 Task: Open Card Project Status Report in Board Sales Prospecting Tools to Workspace Corporate Social Responsibility and add a team member Softage.4@softage.net, a label Green, a checklist Investment Analysis, an attachment from your computer, a color Green and finally, add a card description 'Research and develop new product differentiation strategy' and a comment 'This task requires us to be resilient and persistent, even in the face of setbacks and obstacles.'. Add a start date 'Jan 04, 1900' with a due date 'Jan 11, 1900'
Action: Mouse moved to (97, 381)
Screenshot: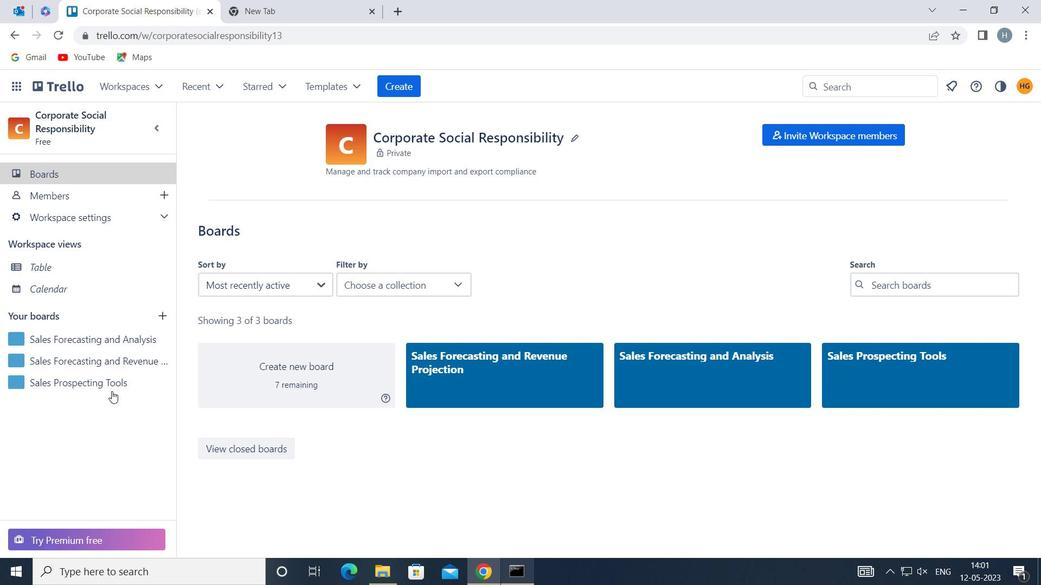 
Action: Mouse pressed left at (97, 381)
Screenshot: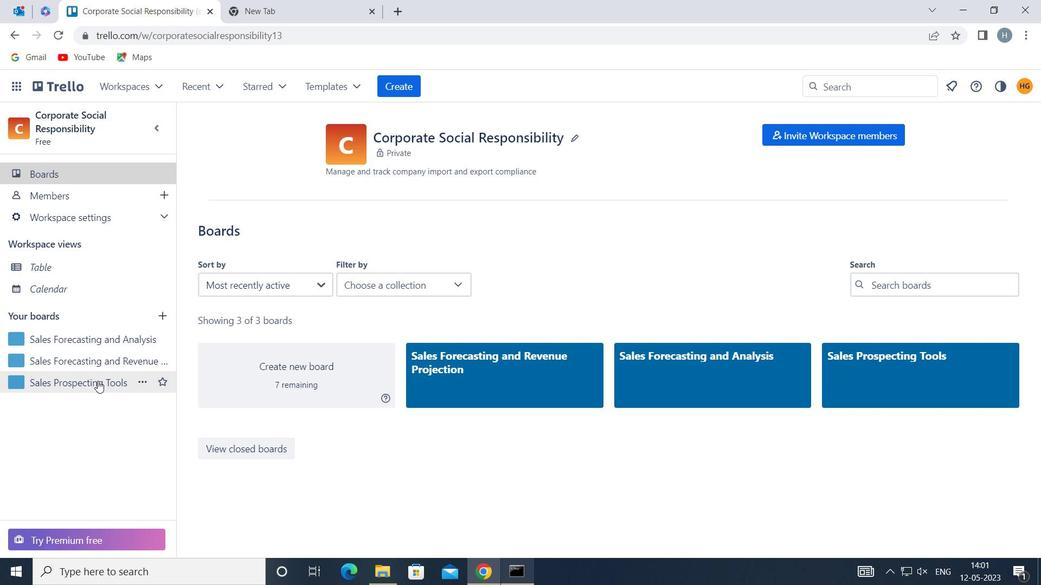 
Action: Mouse moved to (485, 194)
Screenshot: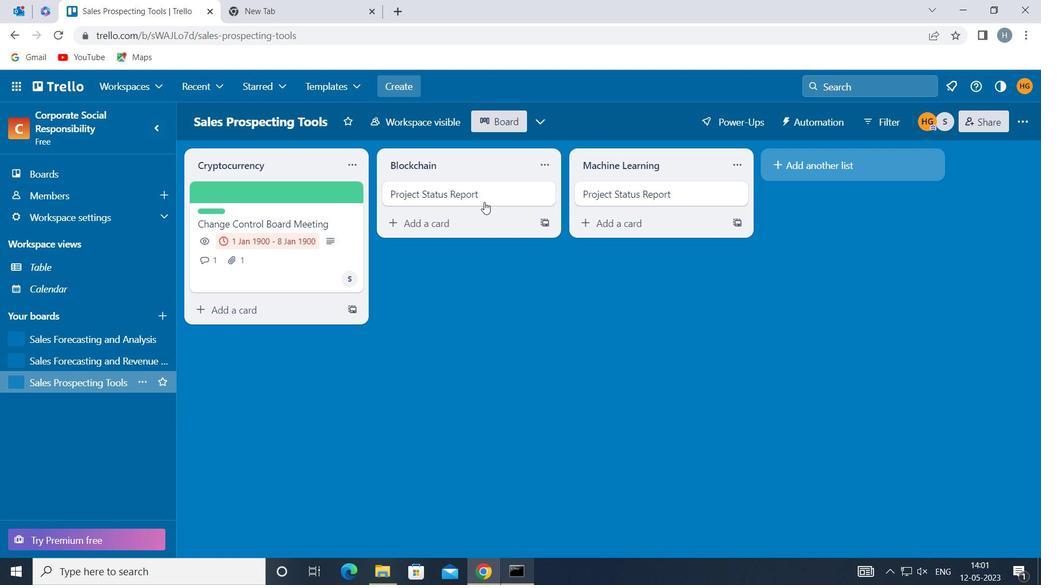 
Action: Mouse pressed left at (485, 194)
Screenshot: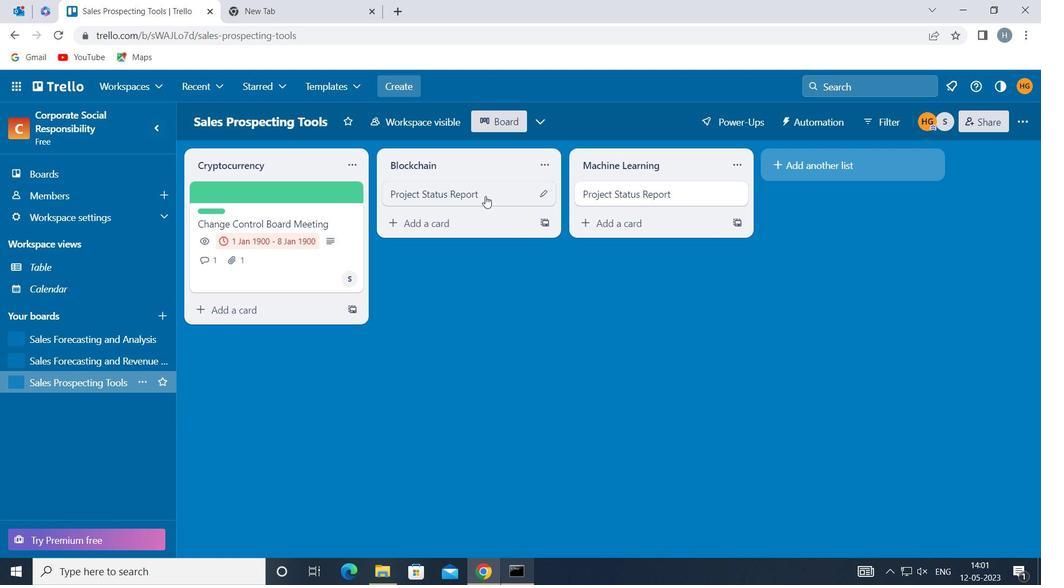 
Action: Mouse moved to (684, 236)
Screenshot: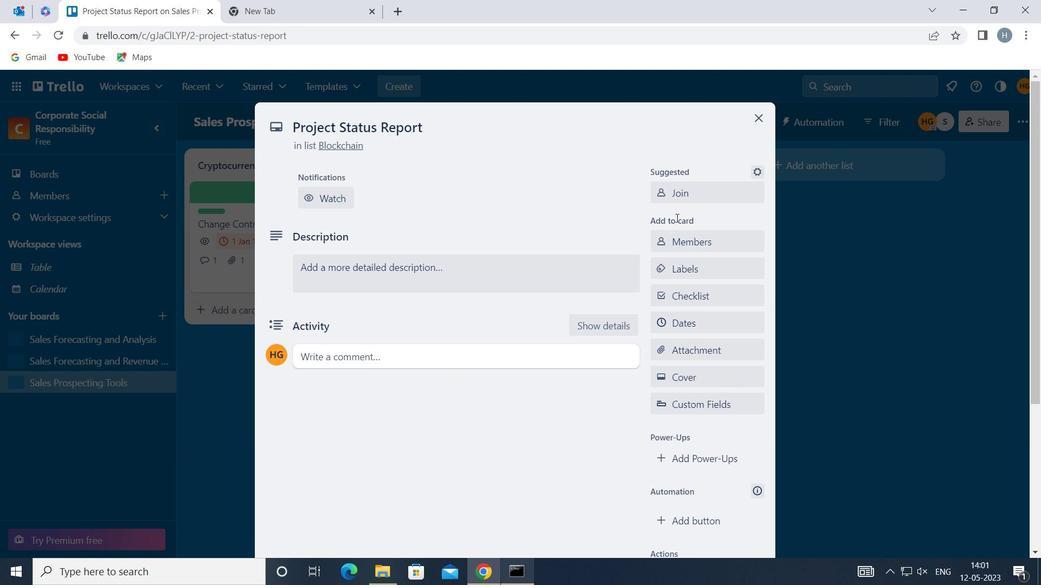 
Action: Mouse pressed left at (684, 236)
Screenshot: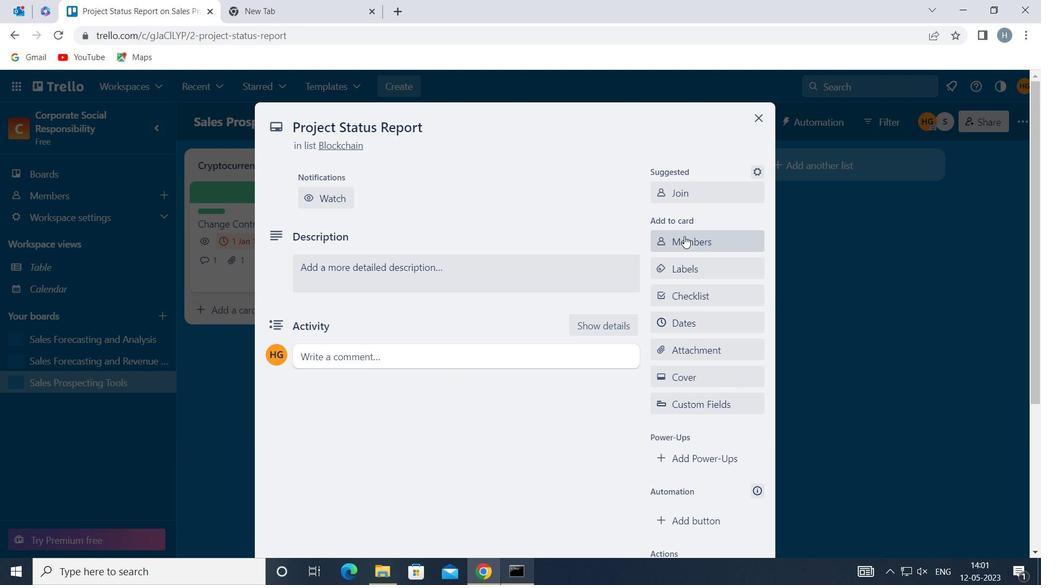 
Action: Mouse moved to (684, 236)
Screenshot: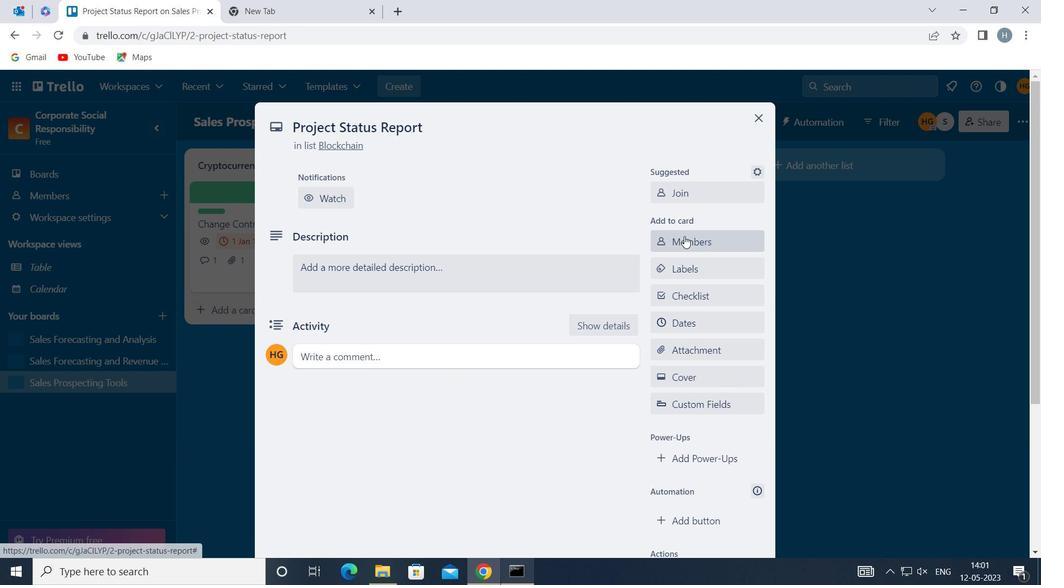 
Action: Key pressed softage
Screenshot: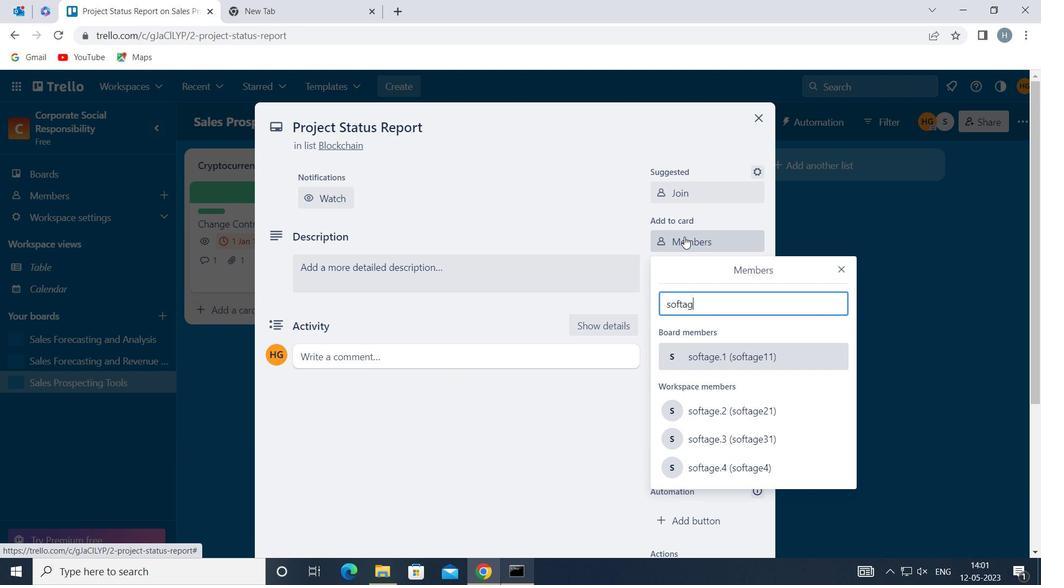 
Action: Mouse moved to (747, 463)
Screenshot: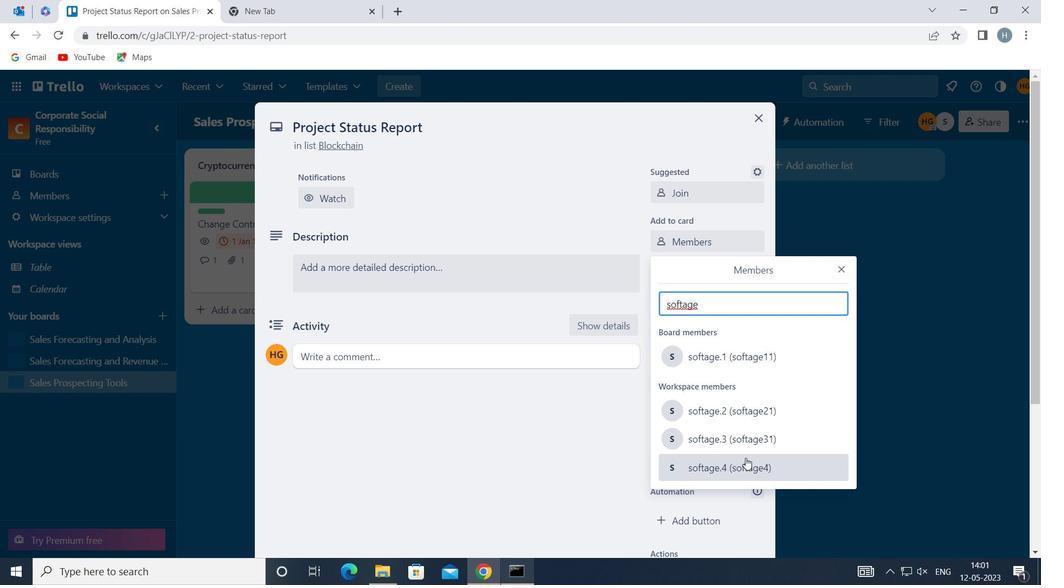 
Action: Mouse pressed left at (747, 463)
Screenshot: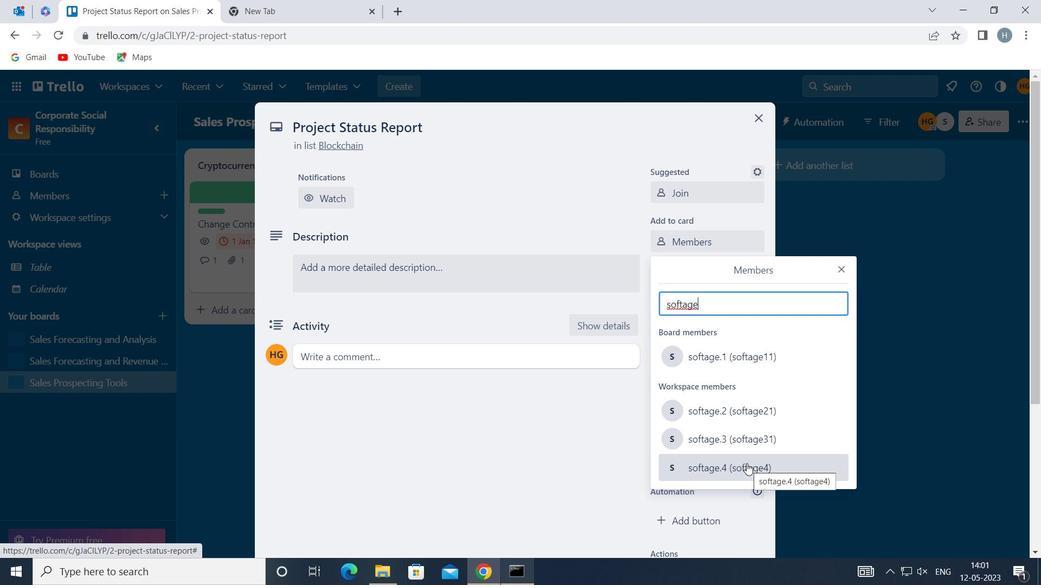 
Action: Mouse moved to (840, 265)
Screenshot: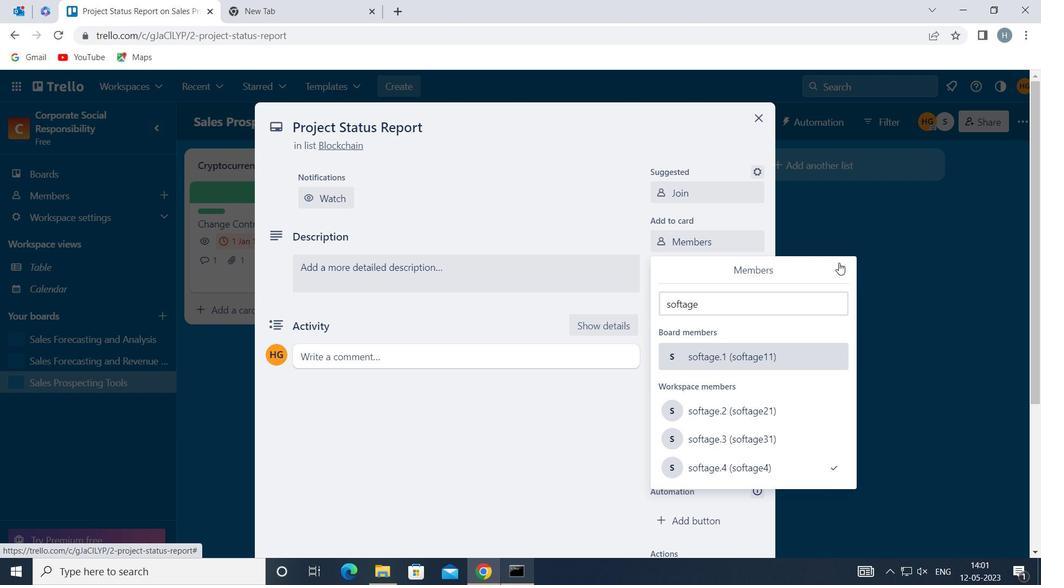 
Action: Mouse pressed left at (840, 265)
Screenshot: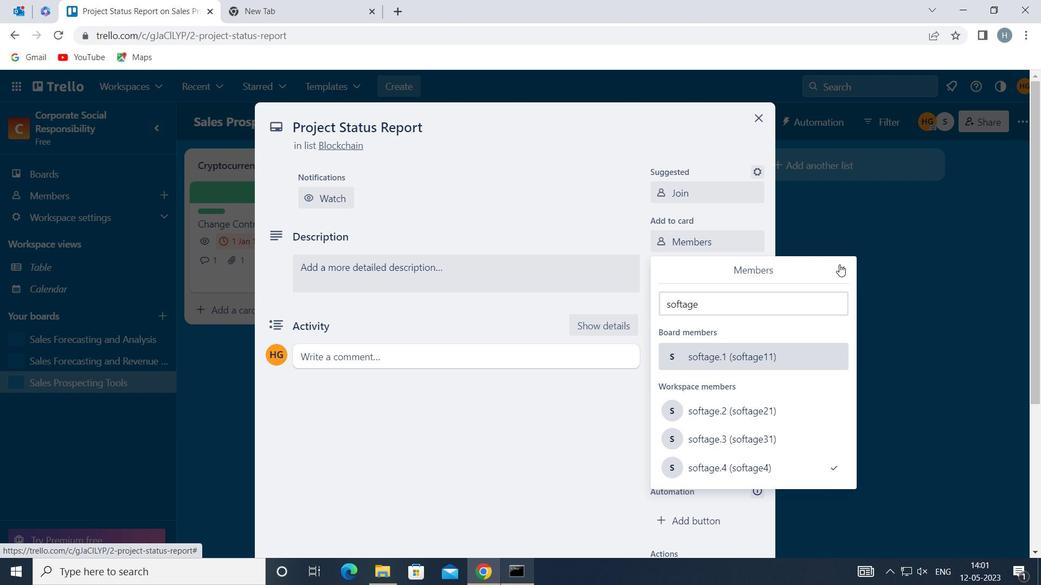 
Action: Mouse moved to (738, 266)
Screenshot: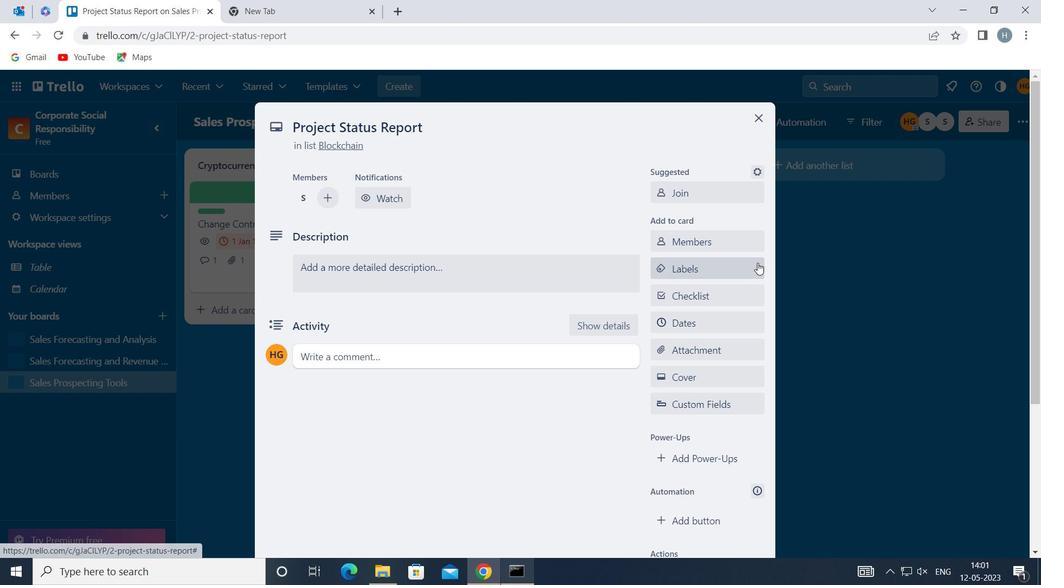 
Action: Mouse pressed left at (738, 266)
Screenshot: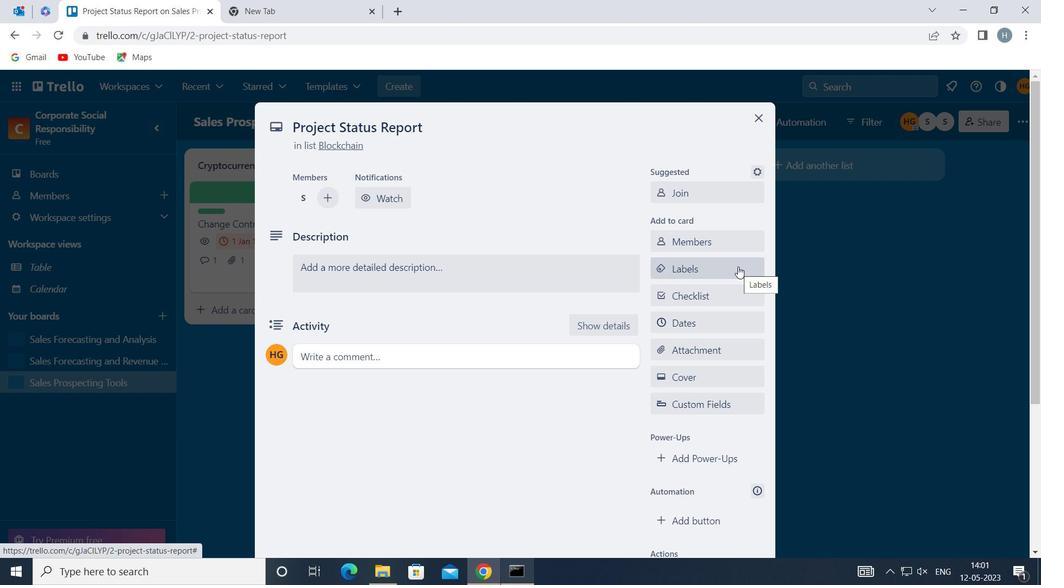 
Action: Mouse moved to (752, 205)
Screenshot: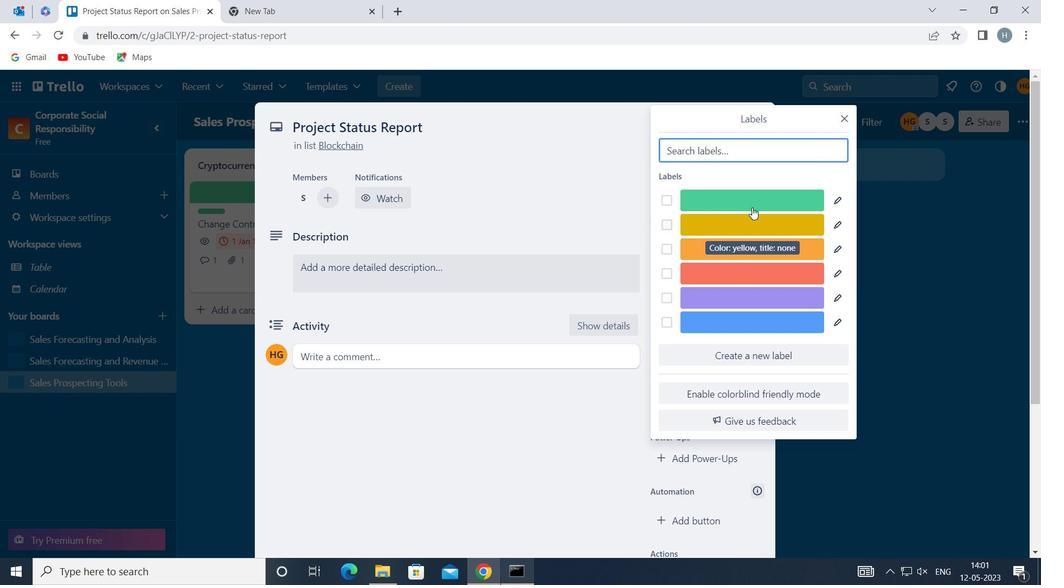 
Action: Mouse pressed left at (752, 205)
Screenshot: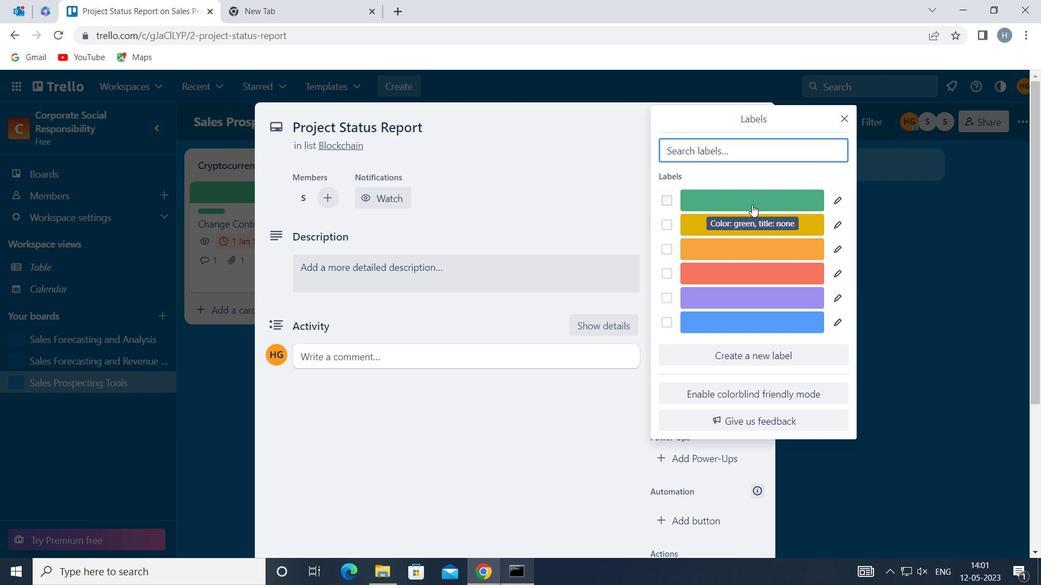 
Action: Mouse moved to (843, 117)
Screenshot: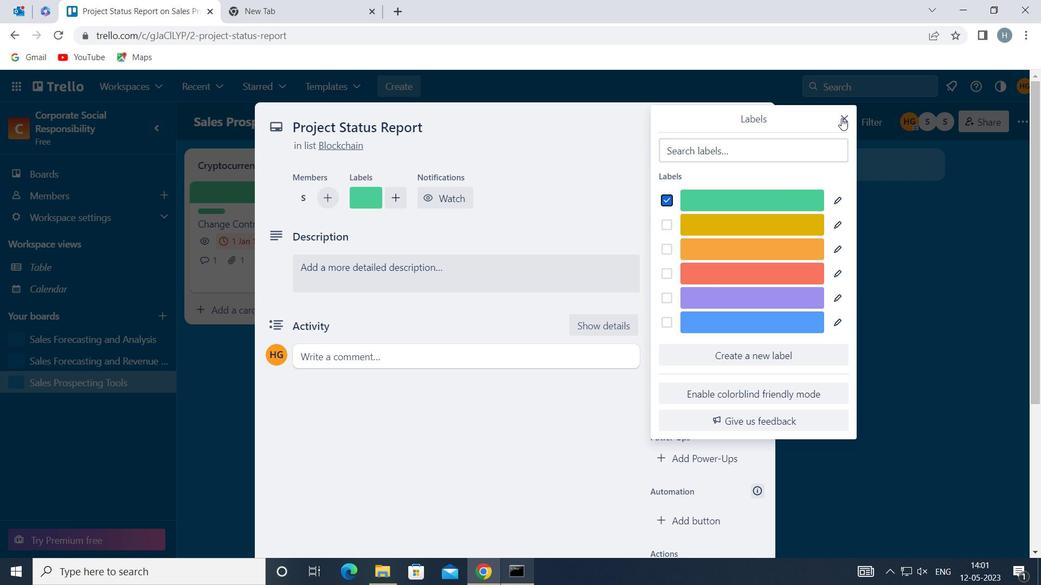 
Action: Mouse pressed left at (843, 117)
Screenshot: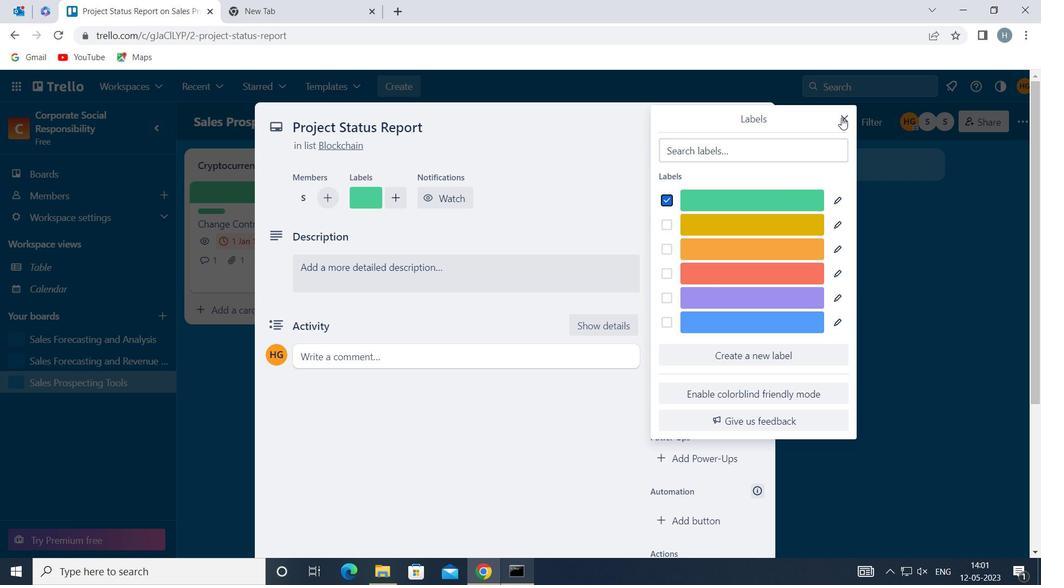 
Action: Mouse moved to (716, 291)
Screenshot: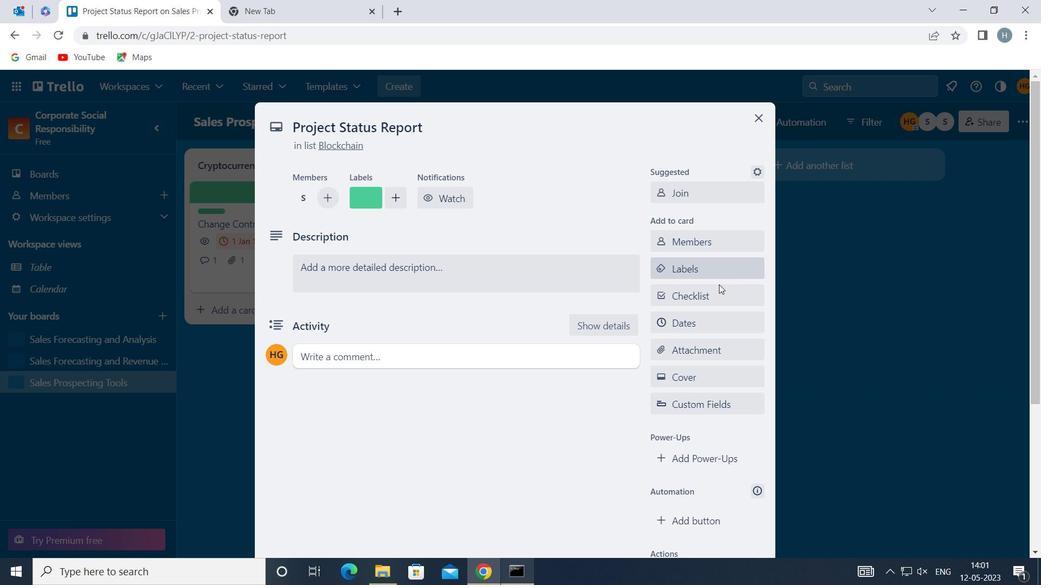
Action: Mouse pressed left at (716, 291)
Screenshot: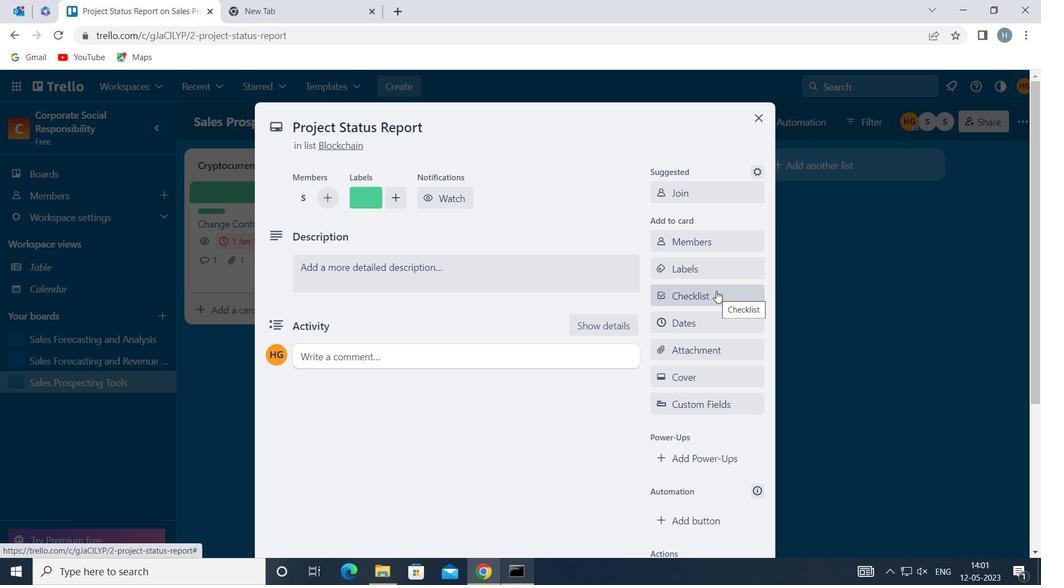 
Action: Key pressed <Key.shift>INVESTMENT<Key.space><Key.shift>ANALYSIS
Screenshot: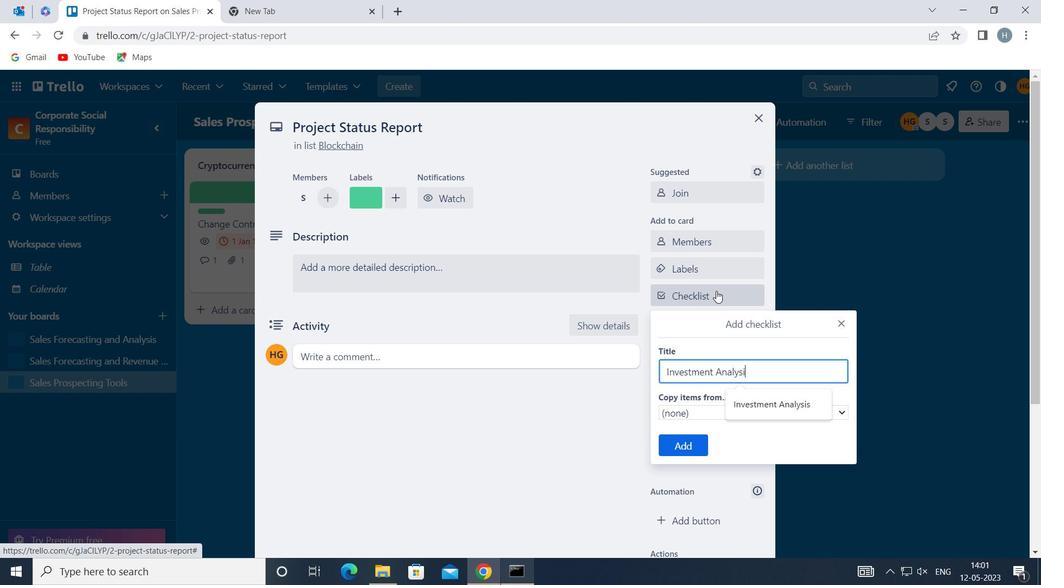 
Action: Mouse moved to (674, 444)
Screenshot: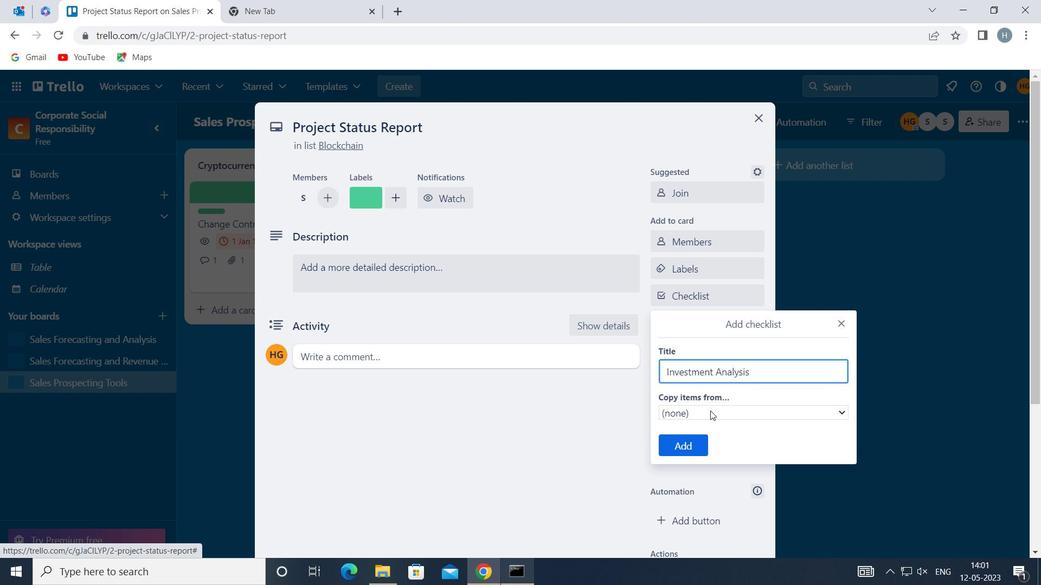 
Action: Mouse pressed left at (674, 444)
Screenshot: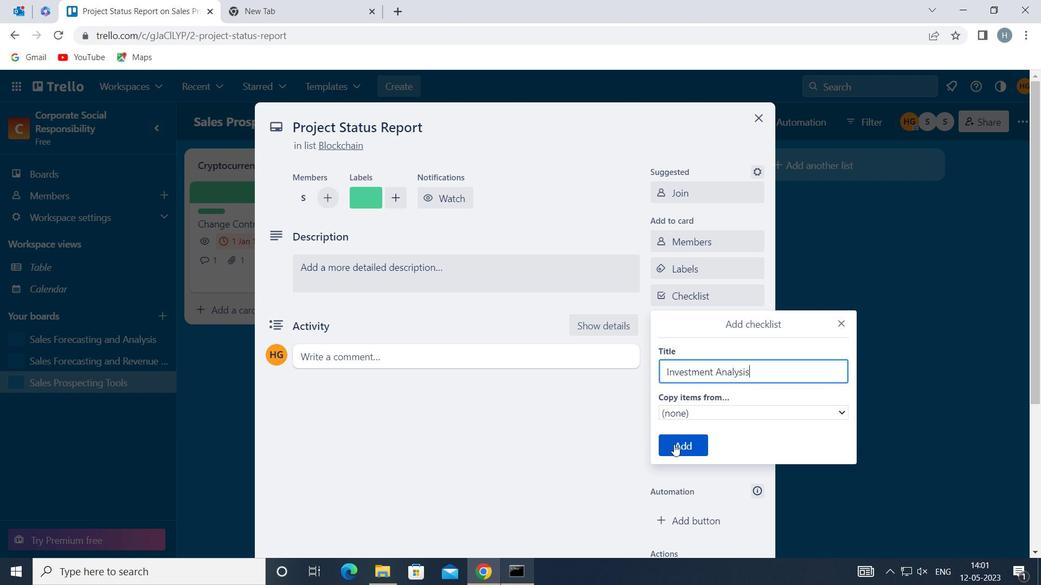 
Action: Mouse moved to (706, 347)
Screenshot: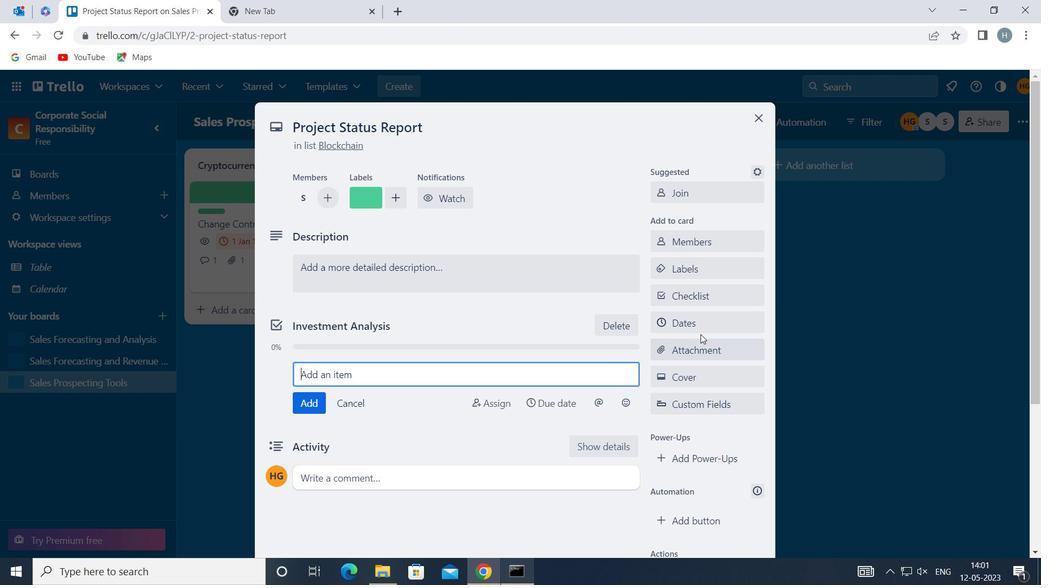 
Action: Mouse pressed left at (706, 347)
Screenshot: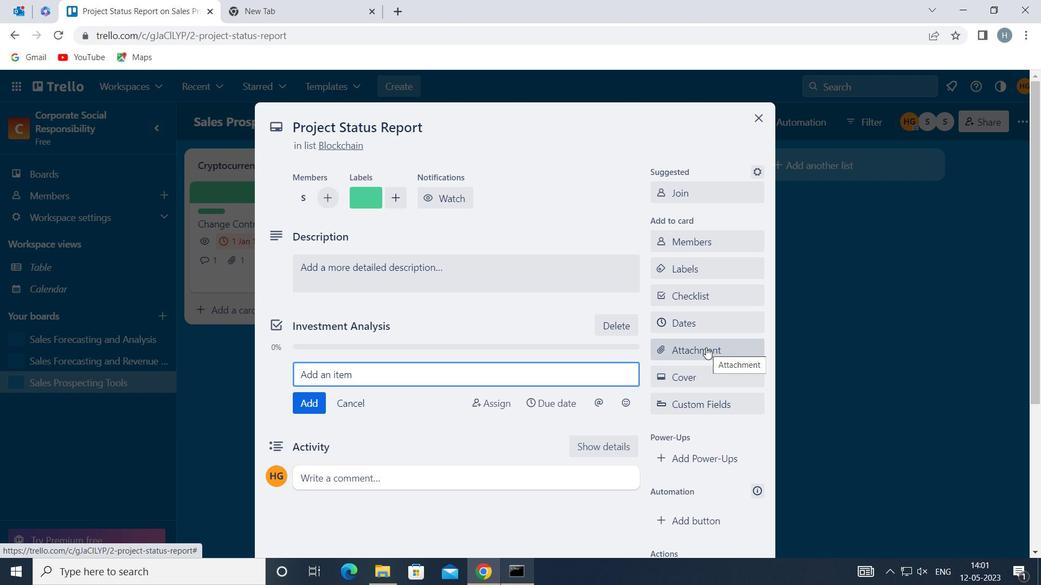 
Action: Mouse moved to (724, 149)
Screenshot: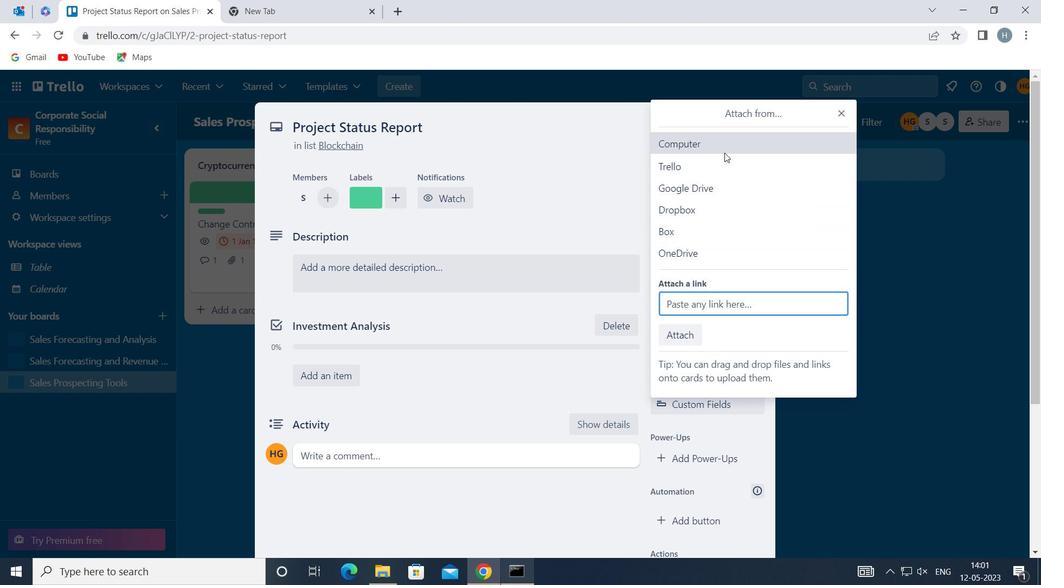 
Action: Mouse pressed left at (724, 149)
Screenshot: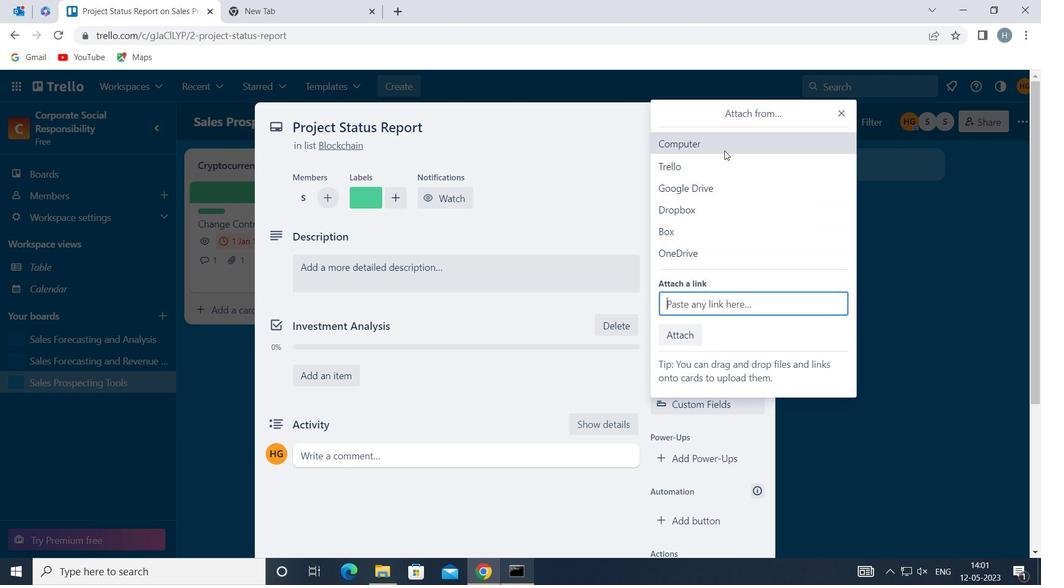 
Action: Mouse moved to (419, 117)
Screenshot: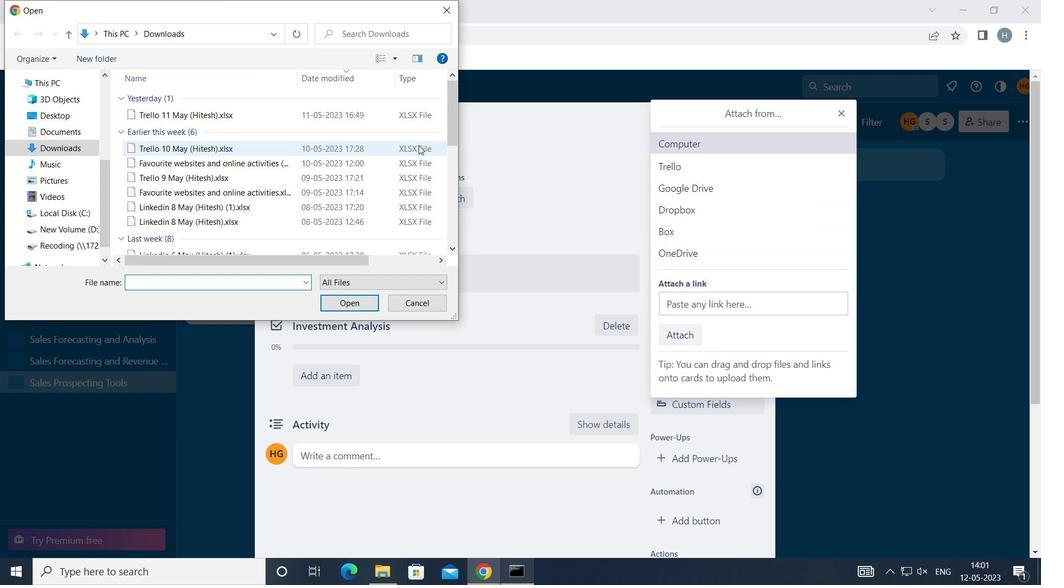 
Action: Mouse pressed left at (419, 117)
Screenshot: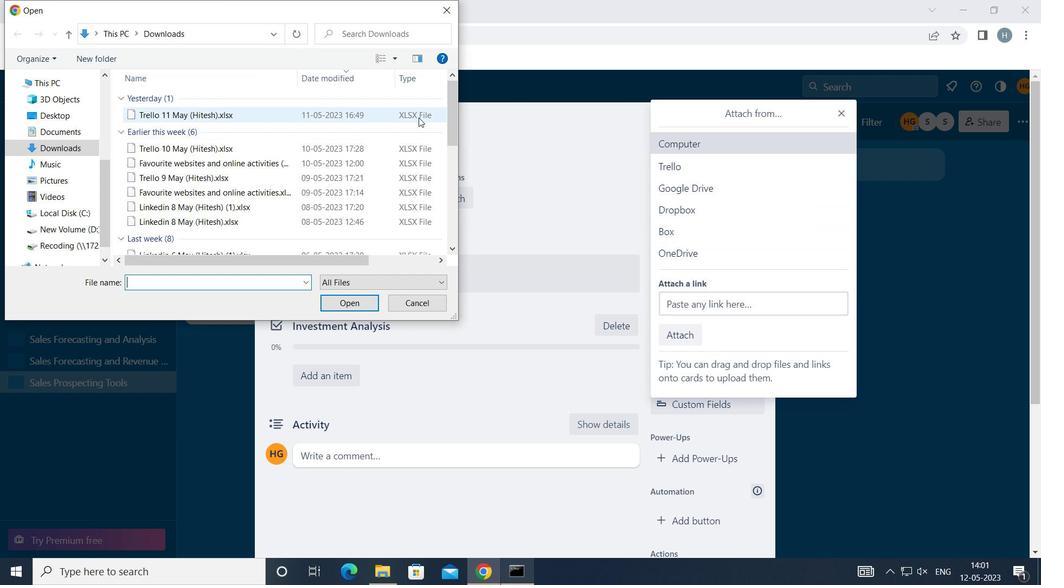 
Action: Mouse moved to (361, 302)
Screenshot: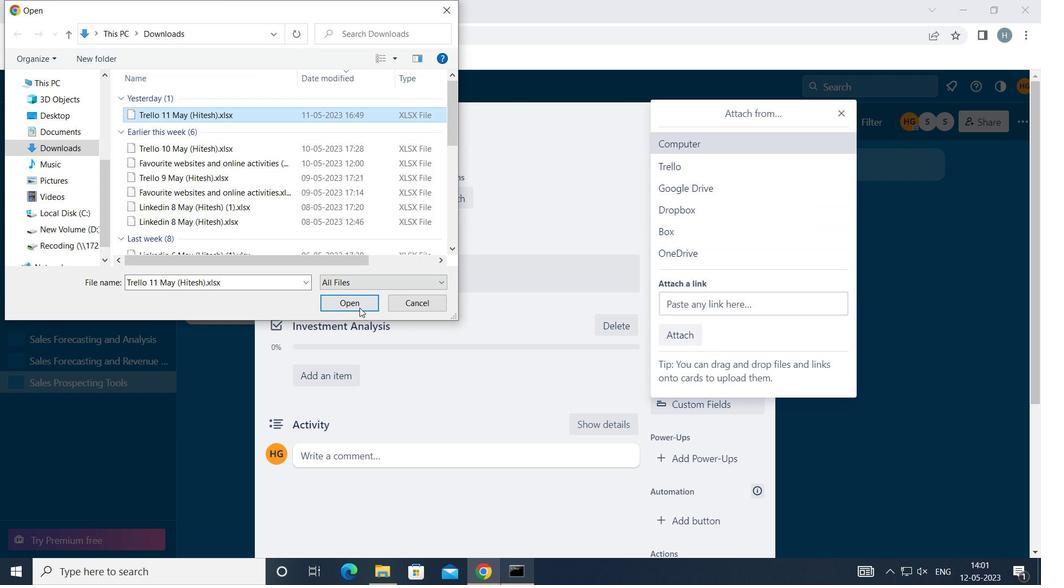 
Action: Mouse pressed left at (361, 302)
Screenshot: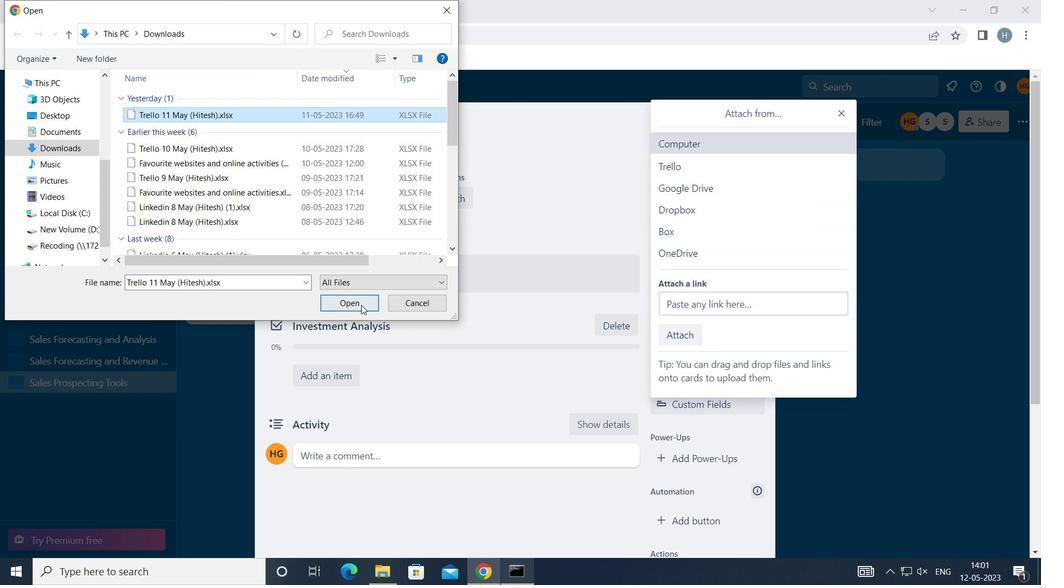 
Action: Mouse moved to (704, 375)
Screenshot: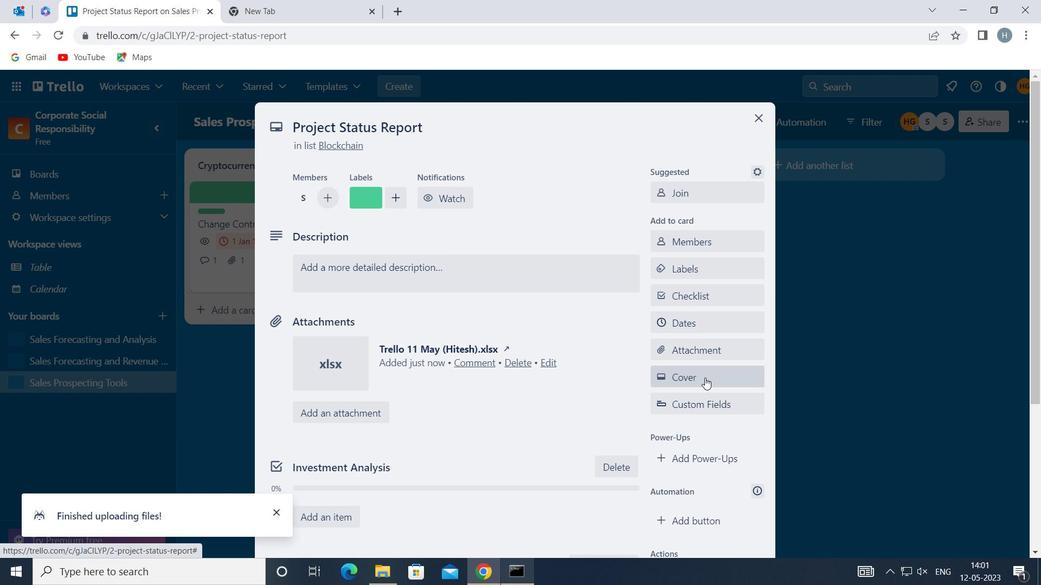 
Action: Mouse pressed left at (704, 375)
Screenshot: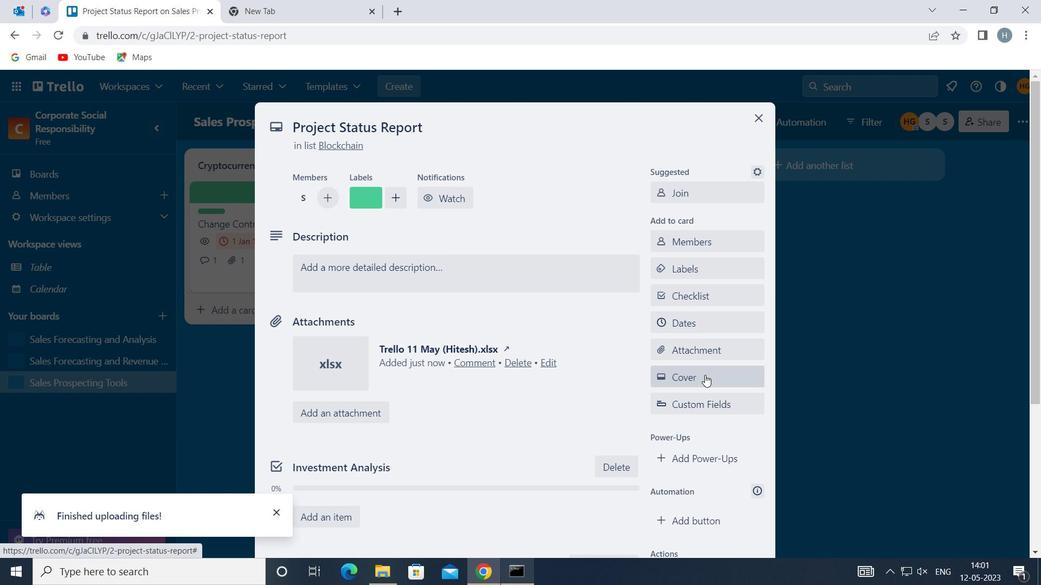 
Action: Mouse moved to (681, 289)
Screenshot: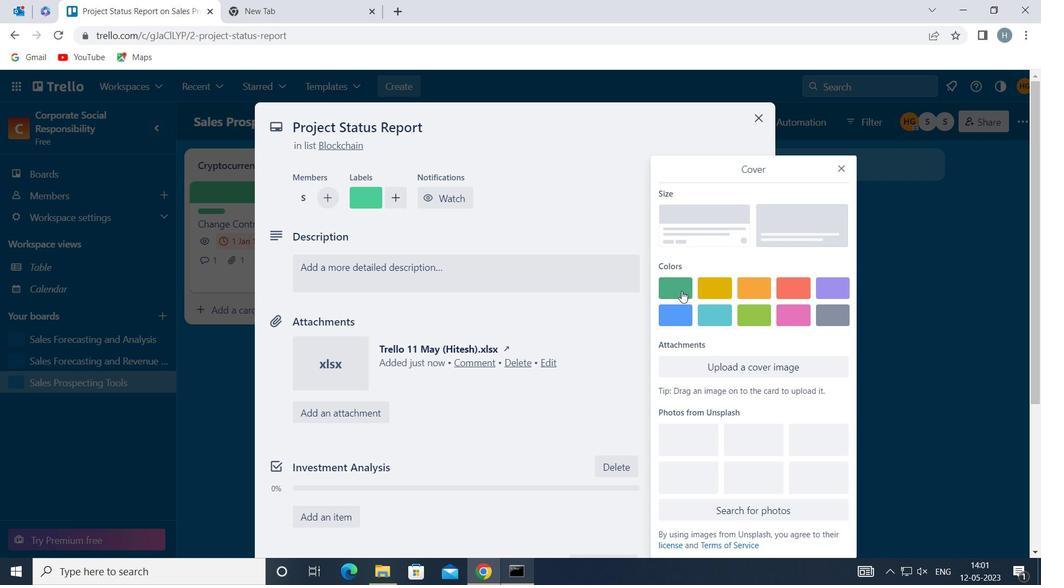 
Action: Mouse pressed left at (681, 289)
Screenshot: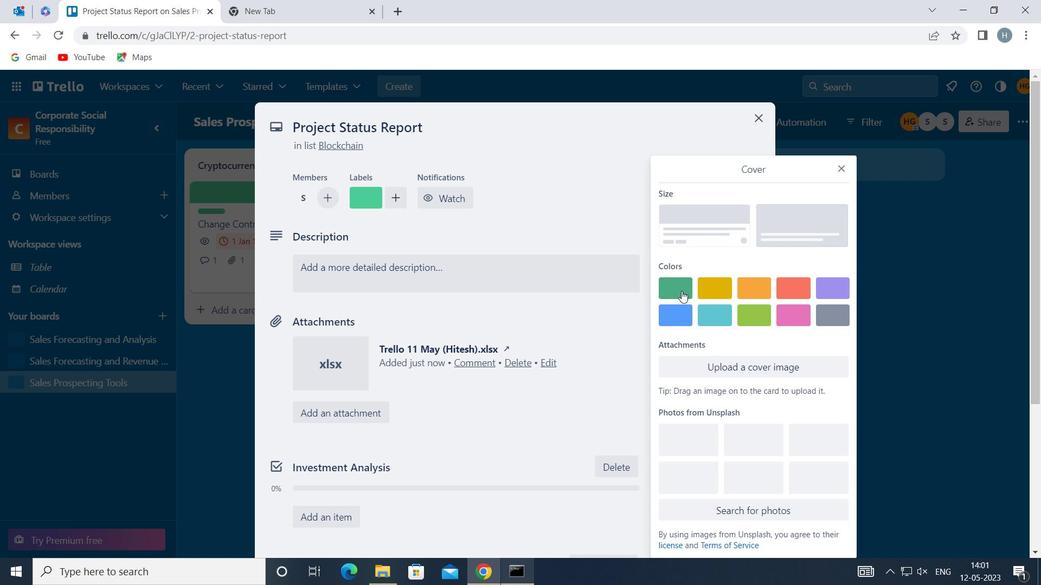 
Action: Mouse moved to (845, 143)
Screenshot: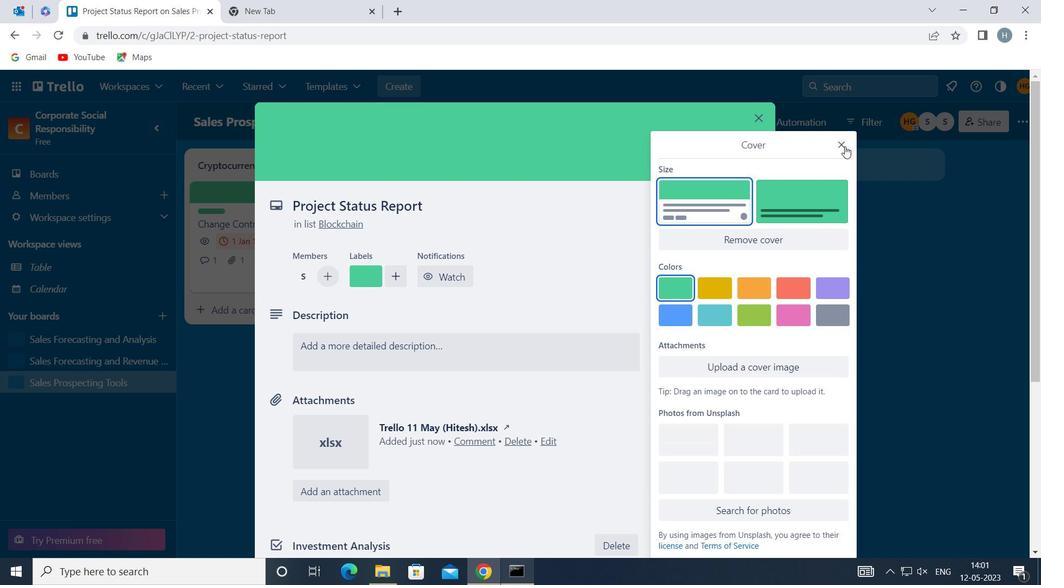 
Action: Mouse pressed left at (845, 143)
Screenshot: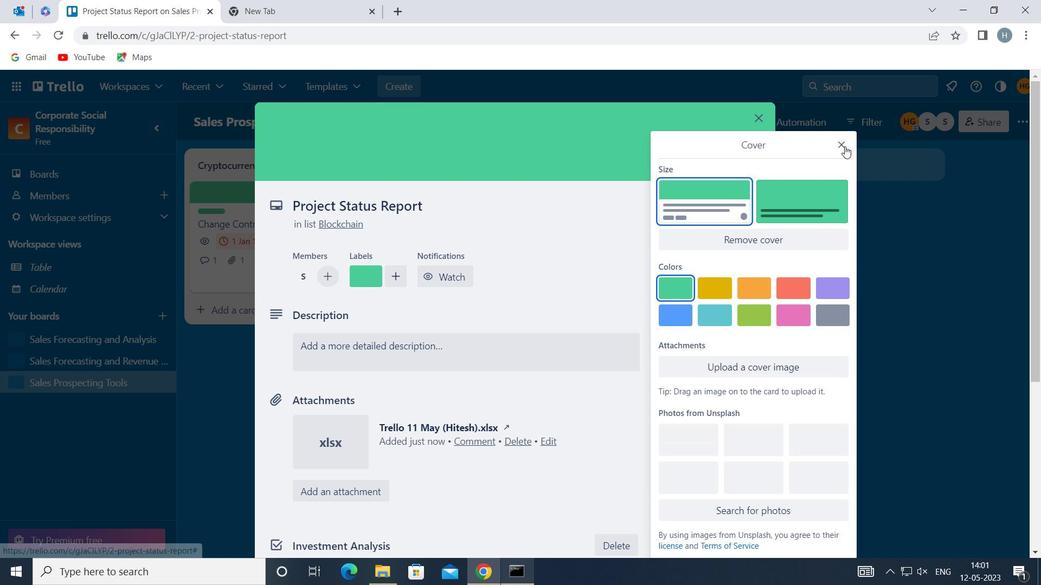 
Action: Mouse moved to (537, 346)
Screenshot: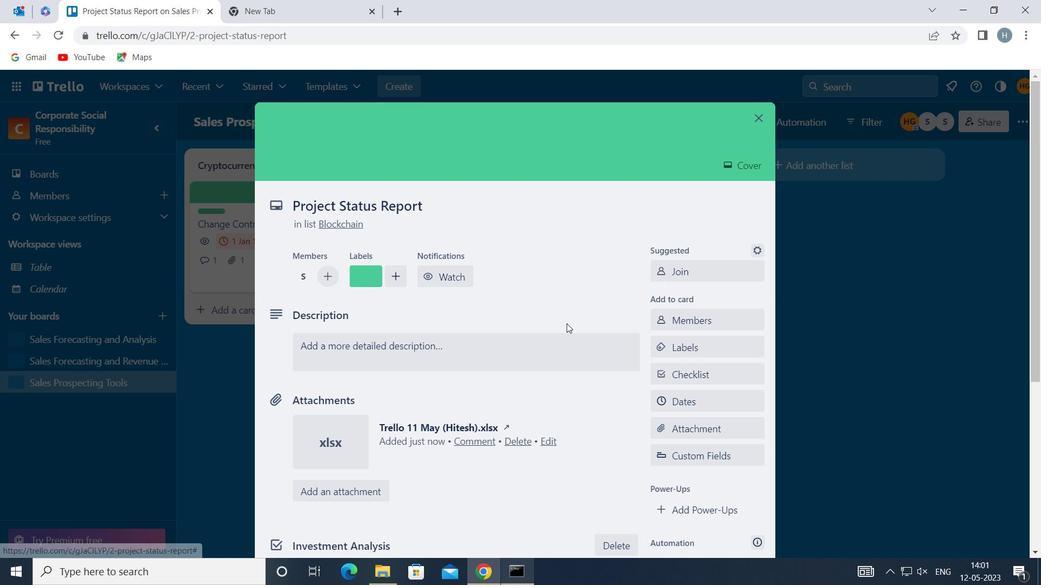 
Action: Mouse pressed left at (537, 346)
Screenshot: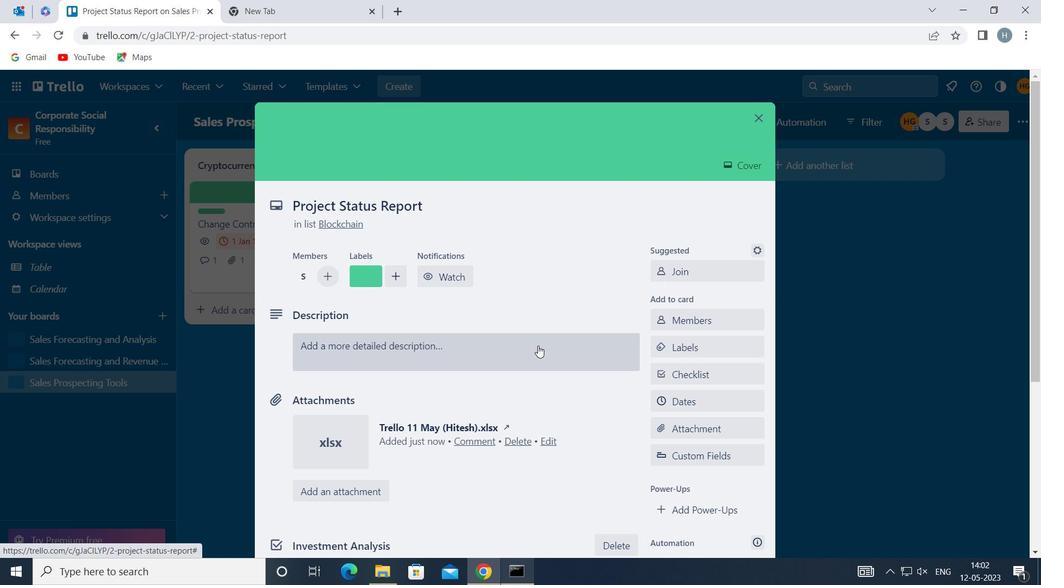 
Action: Mouse moved to (535, 347)
Screenshot: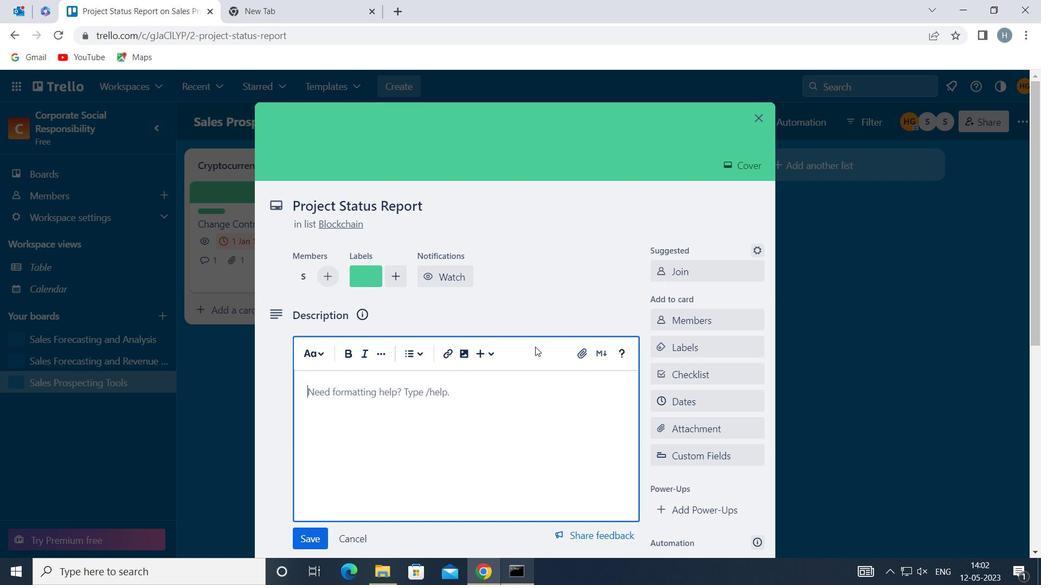 
Action: Key pressed <Key.shift>RESEARCH<Key.space>AND<Key.space>DEVELOP<Key.space>NEW<Key.space>PRODUCT<Key.space>DIFFERENTIATION<Key.space>STRATEGY
Screenshot: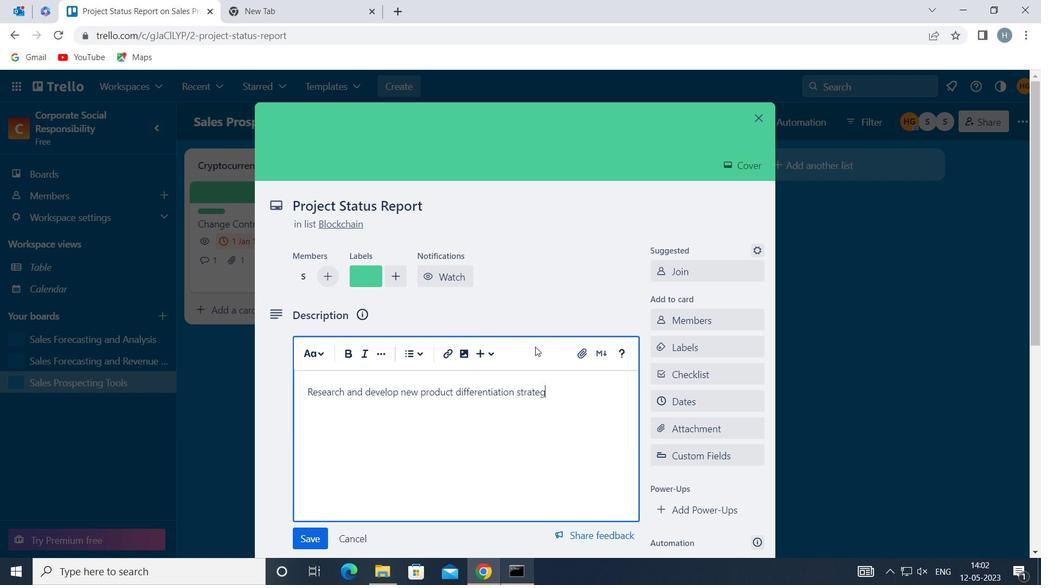 
Action: Mouse moved to (311, 535)
Screenshot: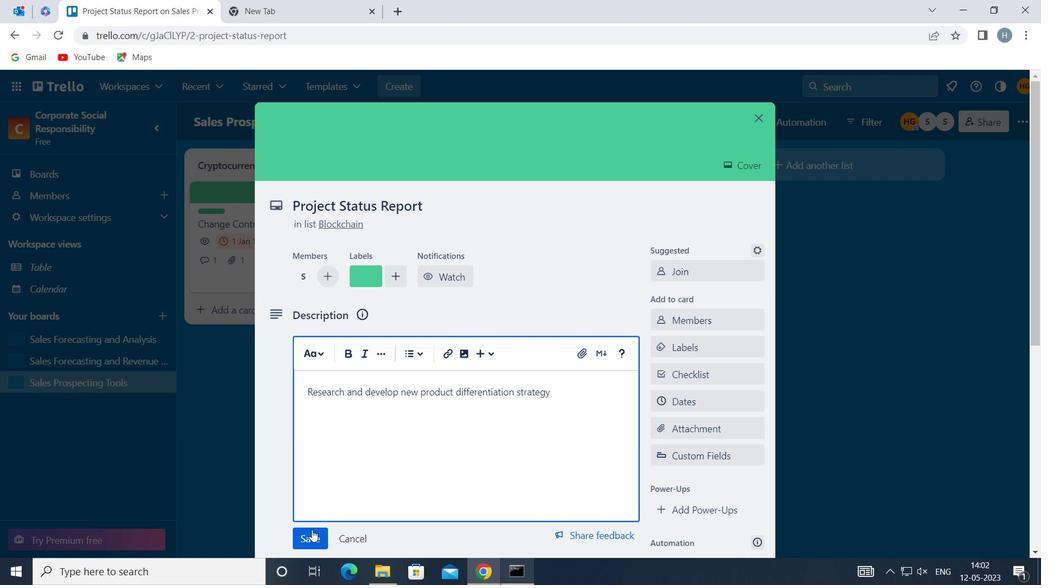 
Action: Mouse pressed left at (311, 535)
Screenshot: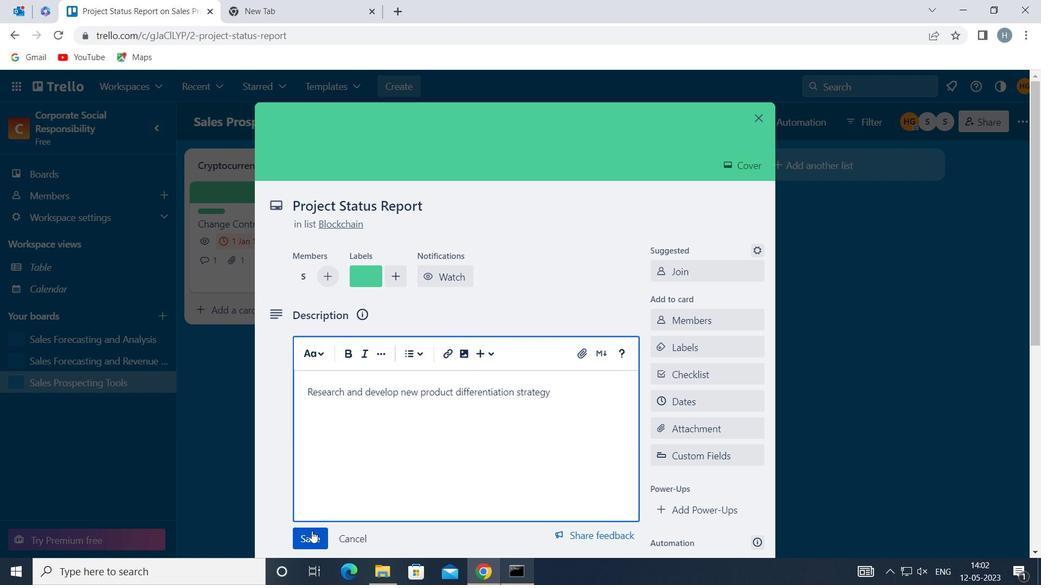 
Action: Mouse moved to (366, 424)
Screenshot: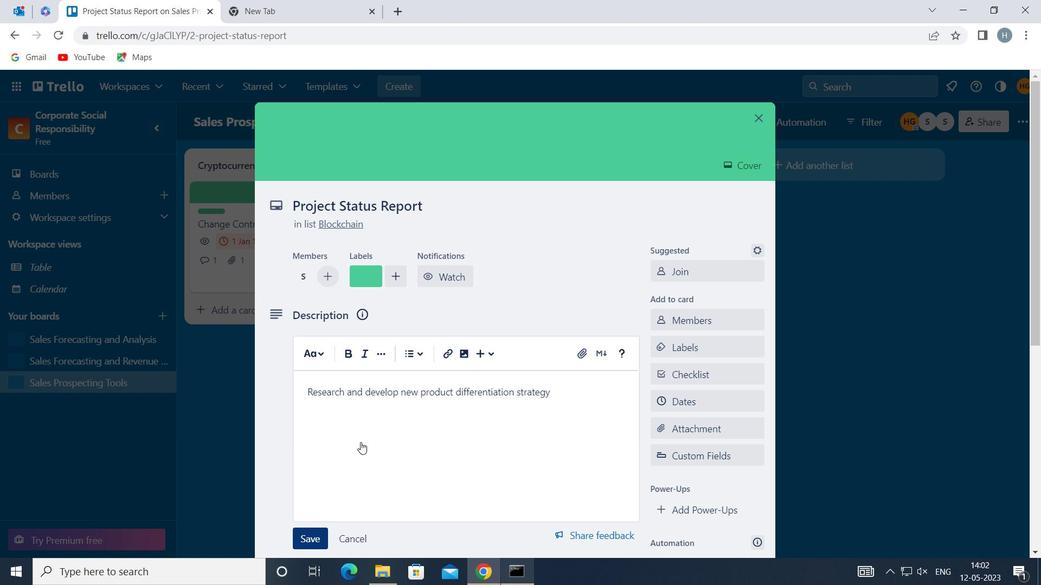 
Action: Mouse scrolled (366, 424) with delta (0, 0)
Screenshot: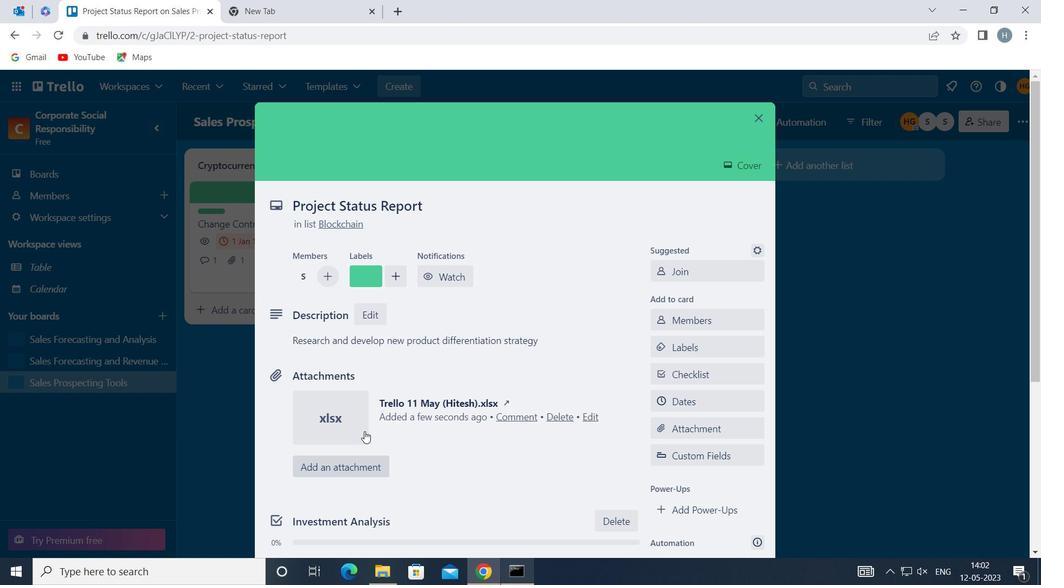 
Action: Mouse scrolled (366, 424) with delta (0, 0)
Screenshot: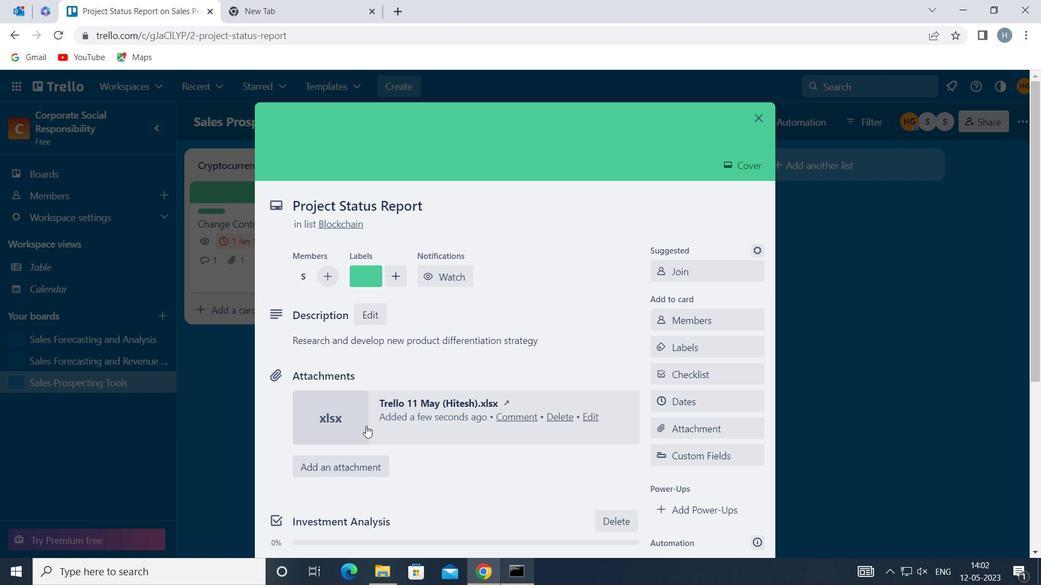 
Action: Mouse moved to (370, 419)
Screenshot: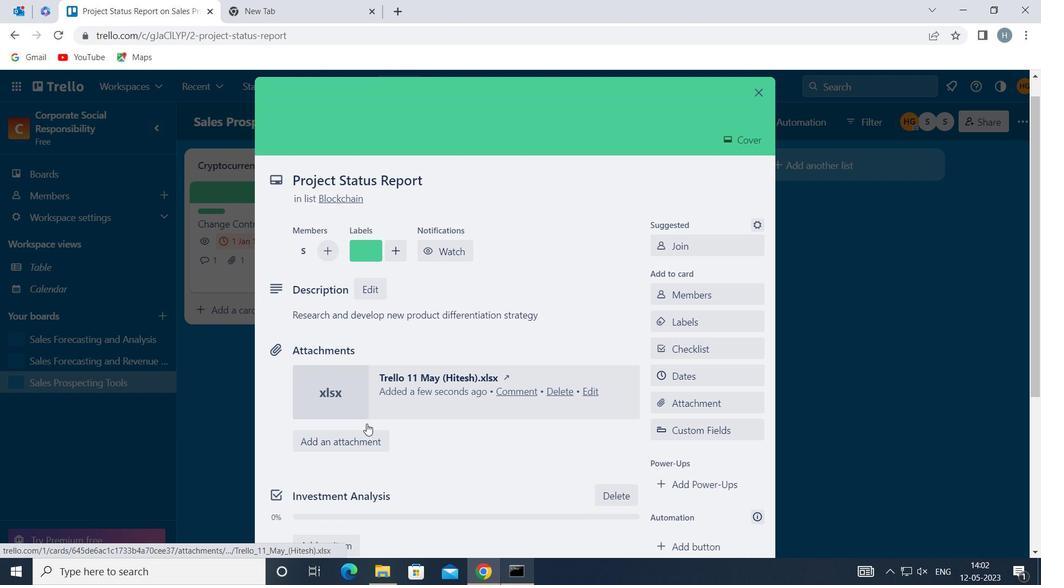 
Action: Mouse scrolled (370, 418) with delta (0, 0)
Screenshot: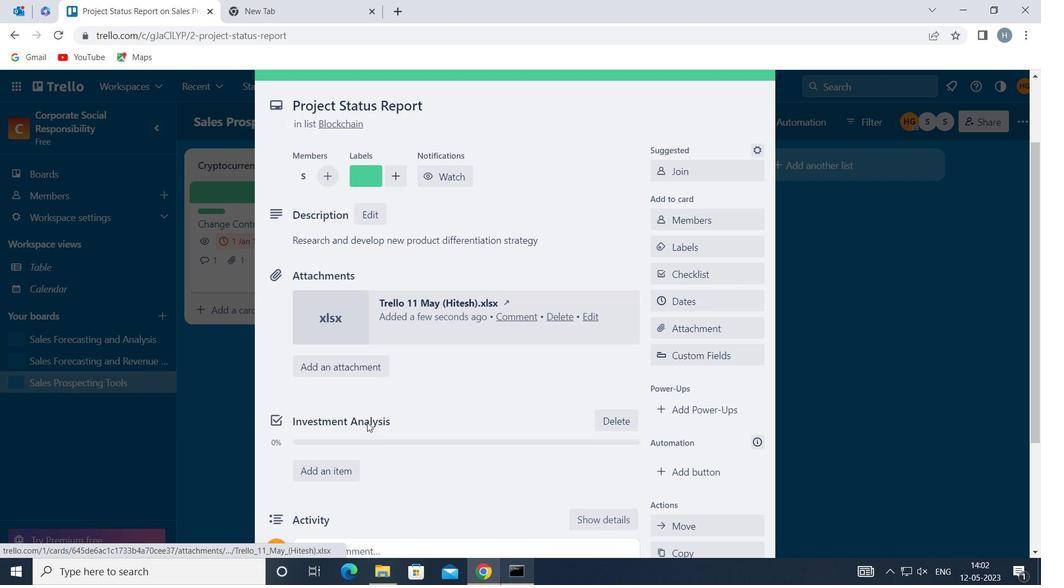 
Action: Mouse scrolled (370, 418) with delta (0, 0)
Screenshot: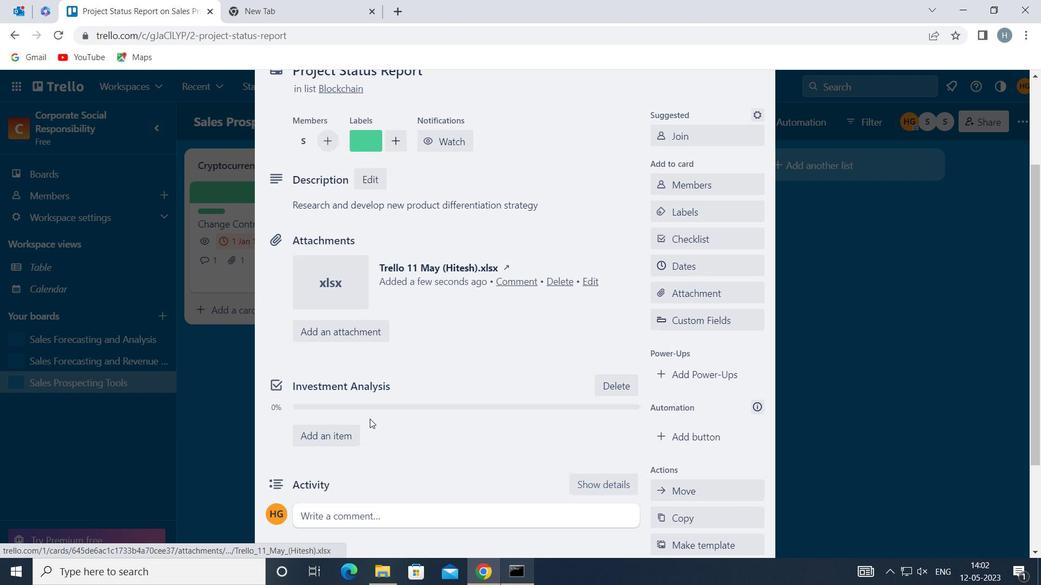 
Action: Mouse moved to (437, 385)
Screenshot: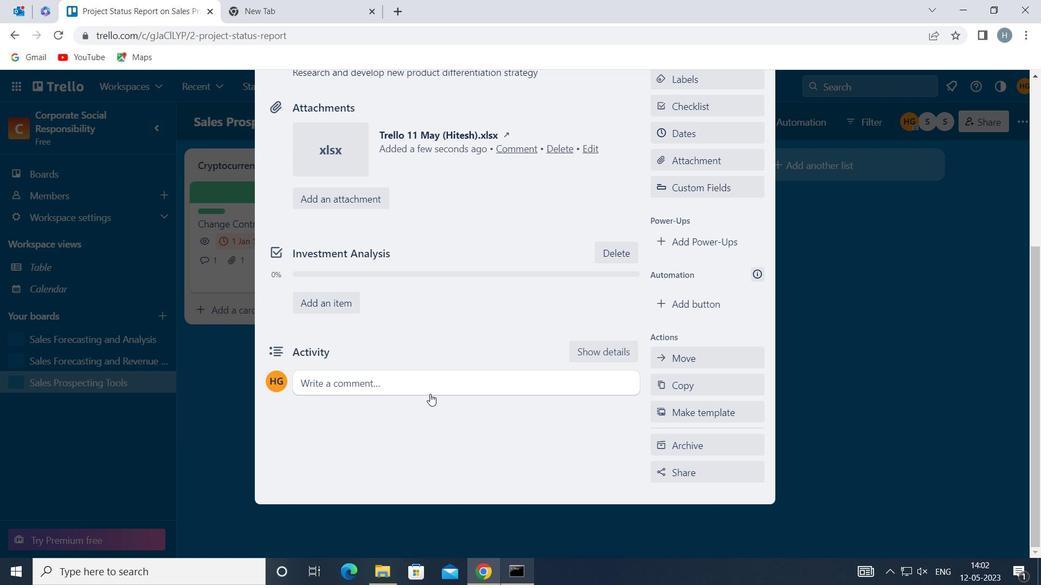 
Action: Mouse pressed left at (437, 385)
Screenshot: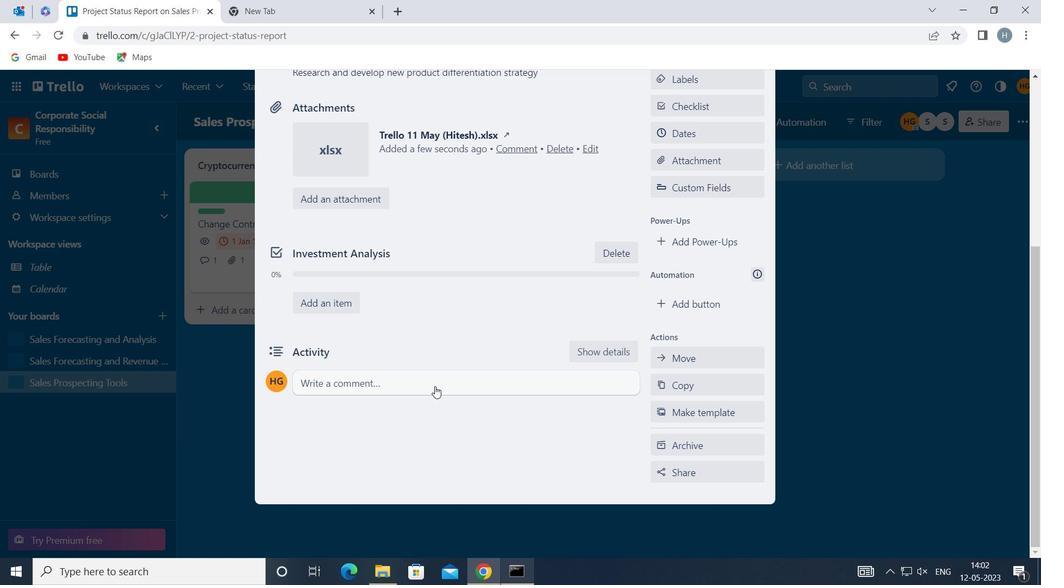 
Action: Mouse moved to (409, 430)
Screenshot: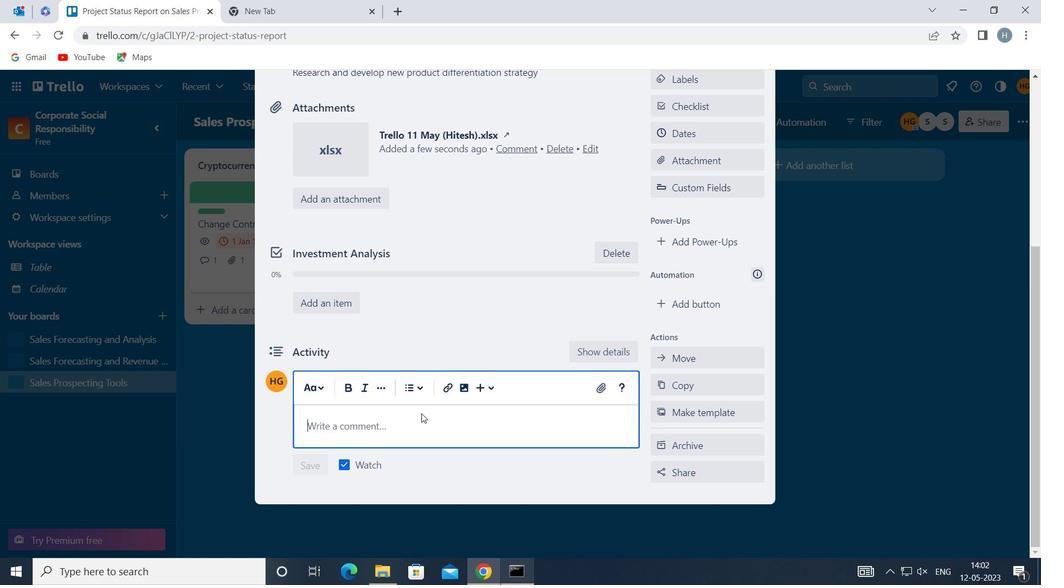 
Action: Mouse pressed left at (409, 430)
Screenshot: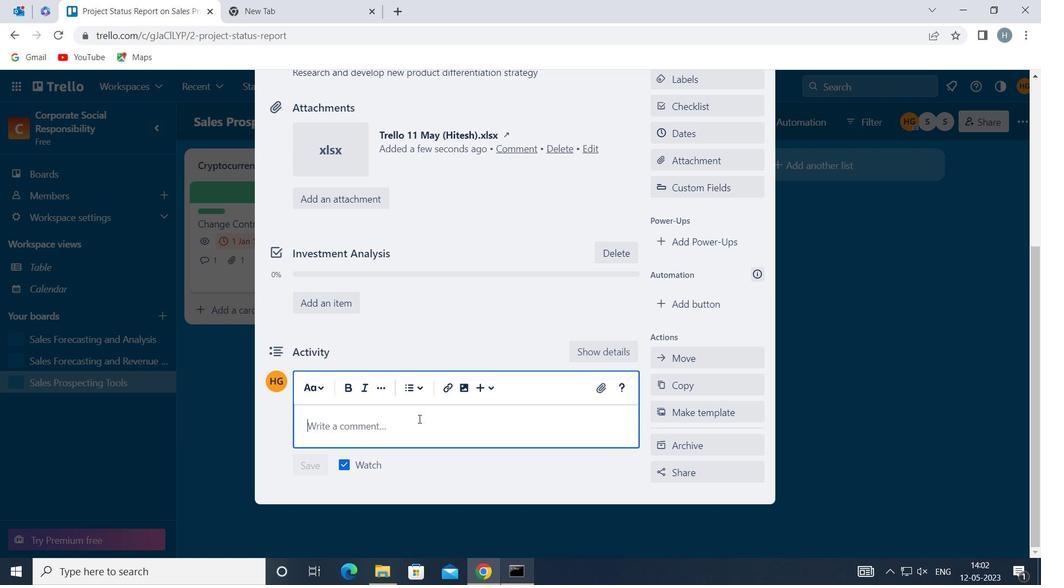 
Action: Mouse moved to (408, 424)
Screenshot: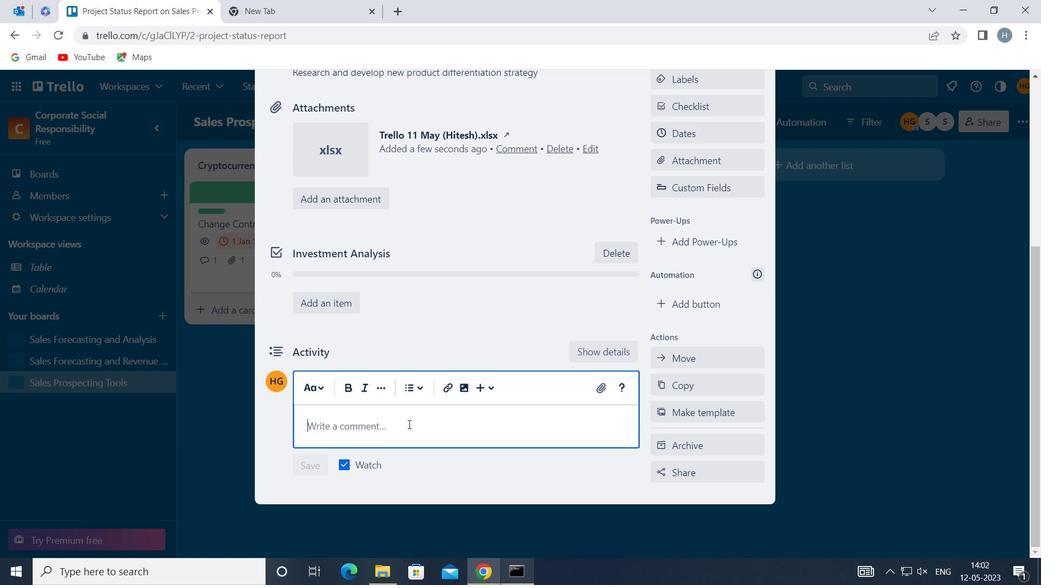 
Action: Key pressed <Key.shift>THIS<Key.space>TASK<Key.space>REQUIRES<Key.space>US<Key.space>TO<Key.space>BE<Key.space>RESILIENT<Key.space>AND<Key.space>PERSISTENT<Key.space>EVEN<Key.space>IN<Key.space>THE<Key.space>FACE<Key.space>OF<Key.space>SETBACKS<Key.space>AND<Key.space>OBSTACLES
Screenshot: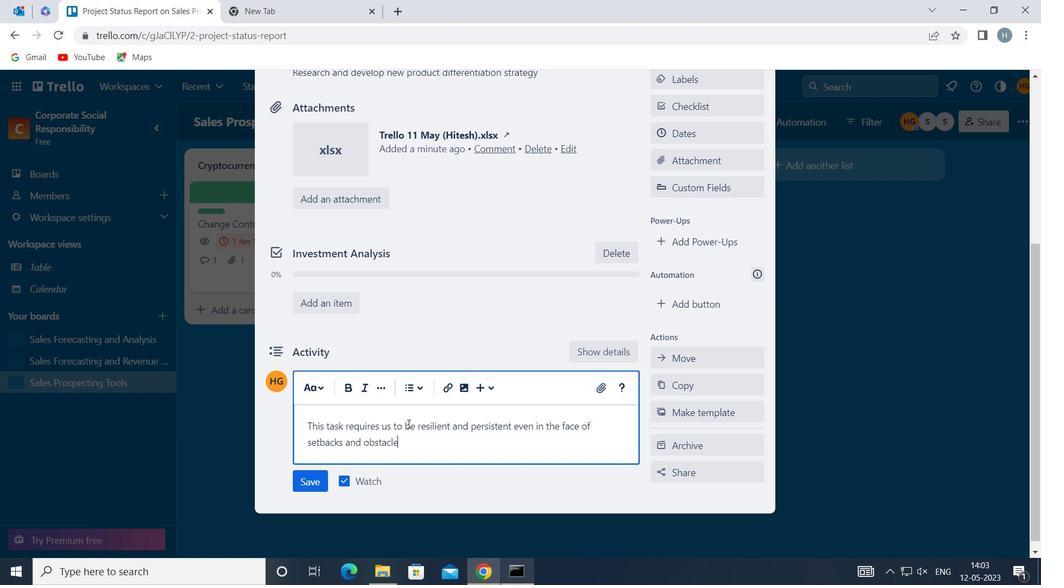 
Action: Mouse moved to (319, 476)
Screenshot: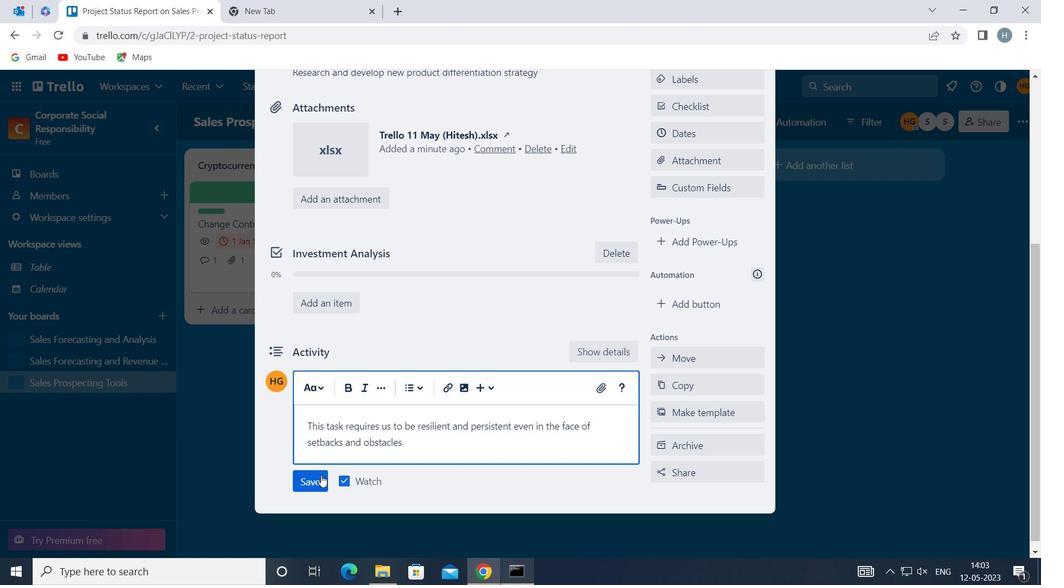 
Action: Mouse pressed left at (319, 476)
Screenshot: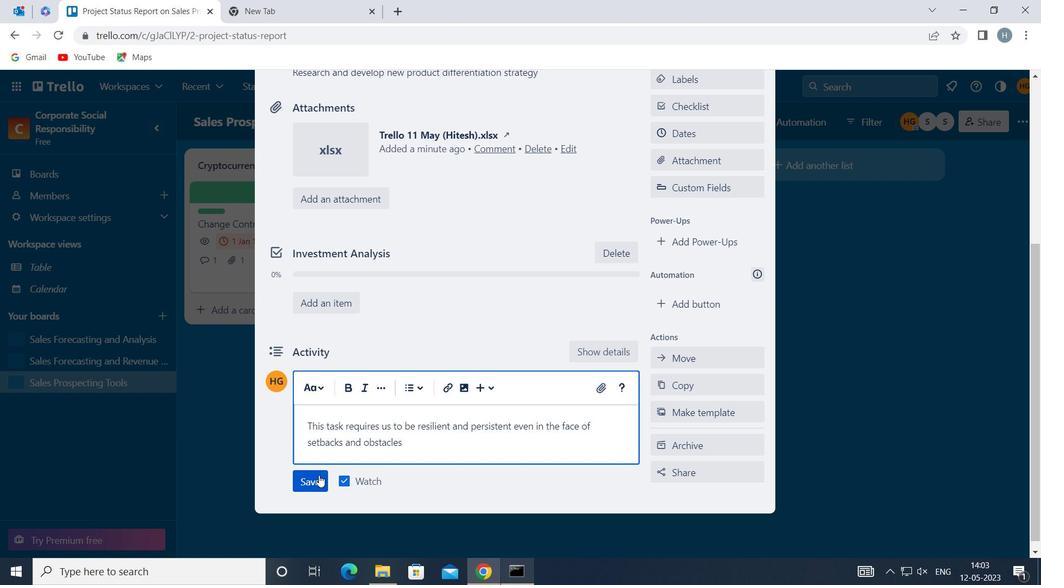 
Action: Mouse moved to (696, 137)
Screenshot: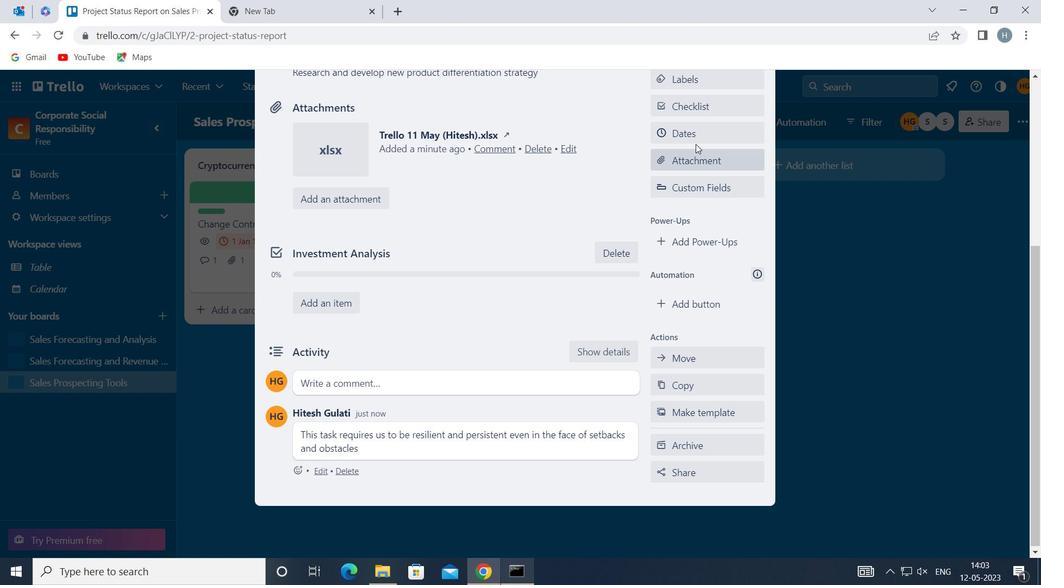 
Action: Mouse pressed left at (696, 137)
Screenshot: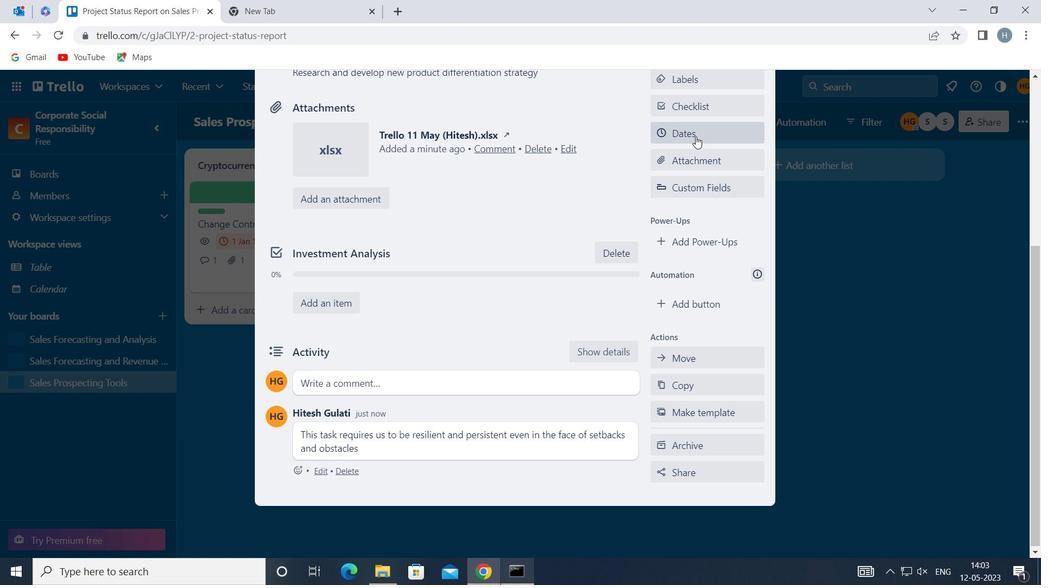 
Action: Mouse moved to (668, 362)
Screenshot: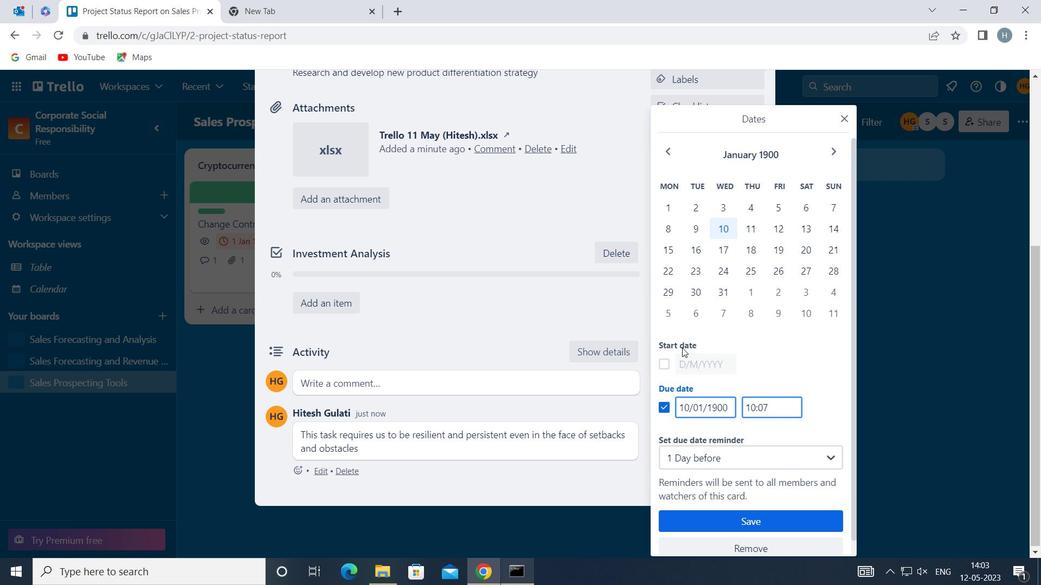
Action: Mouse pressed left at (668, 362)
Screenshot: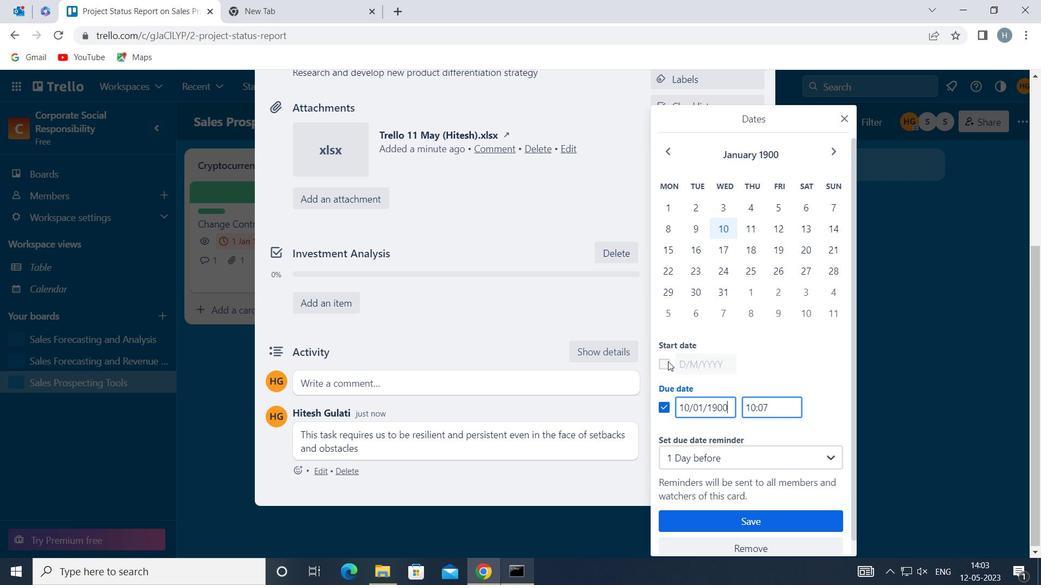 
Action: Mouse moved to (679, 362)
Screenshot: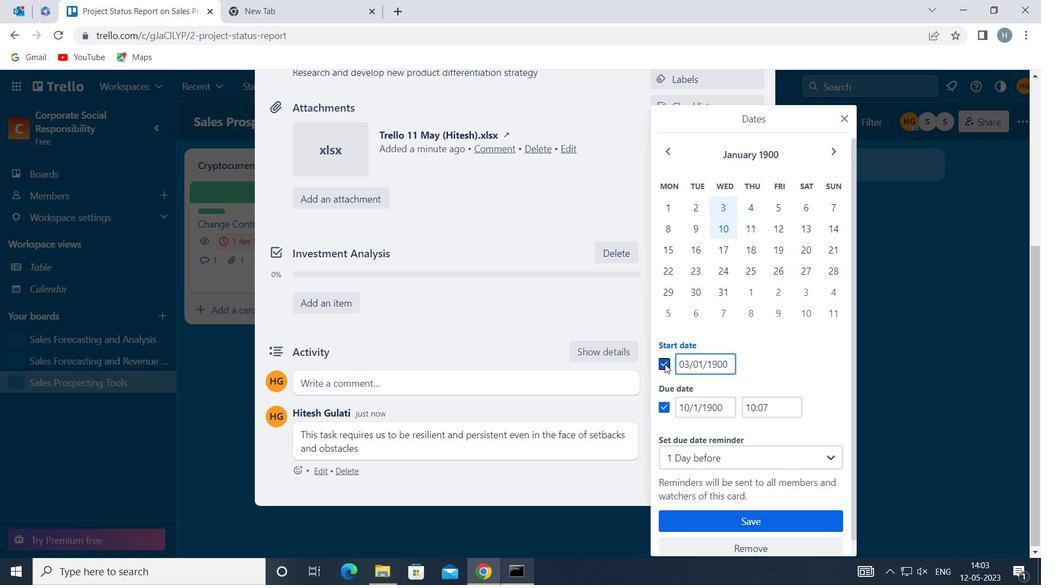 
Action: Mouse pressed left at (679, 362)
Screenshot: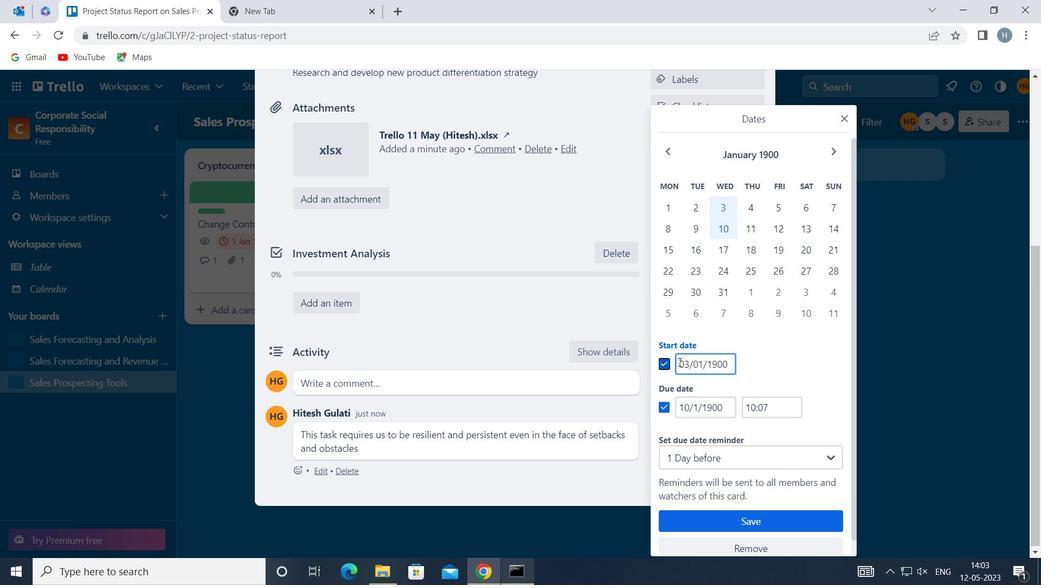 
Action: Key pressed <Key.right><Key.backspace>4
Screenshot: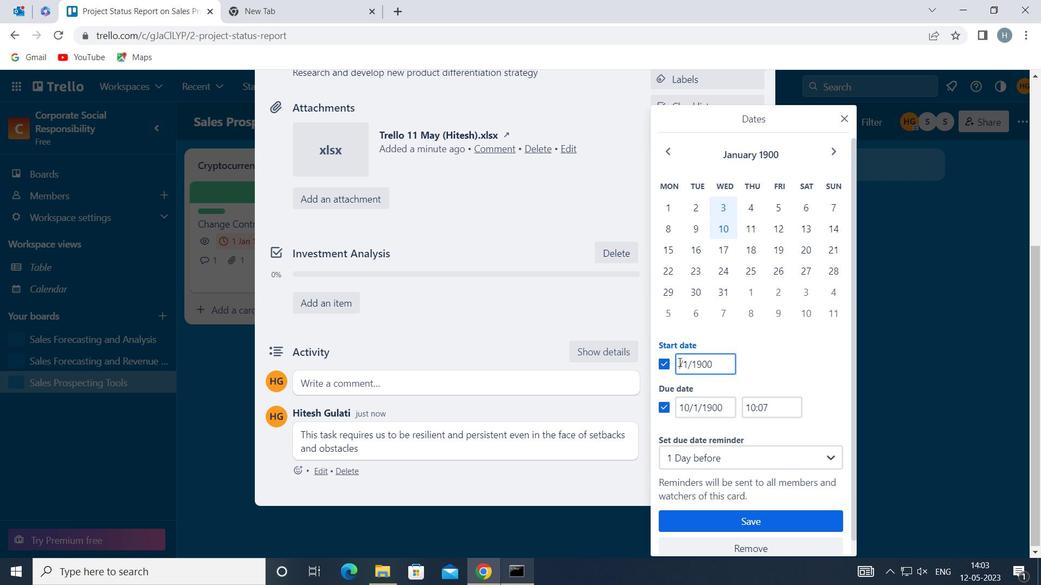 
Action: Mouse moved to (681, 408)
Screenshot: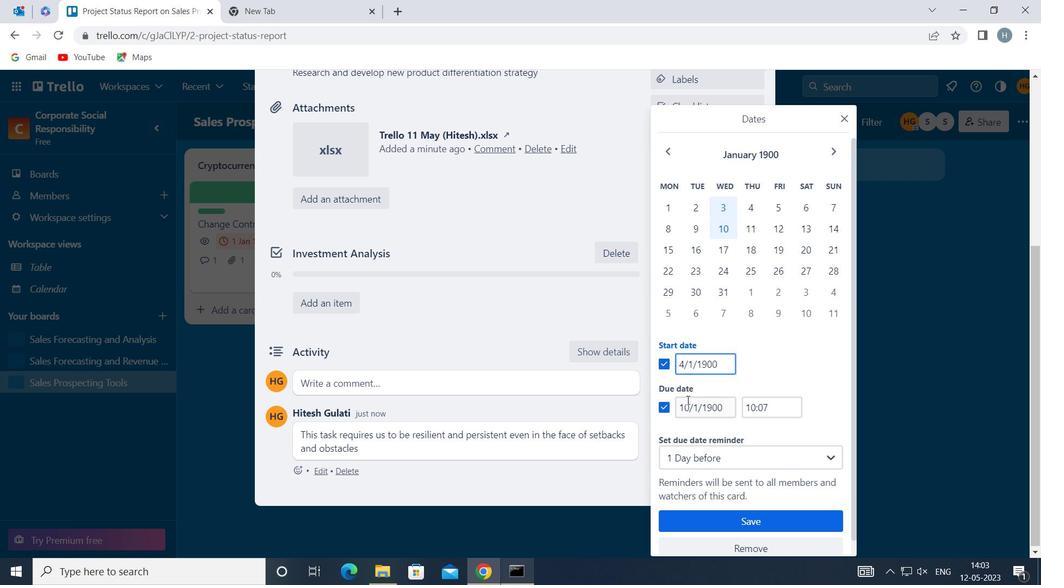 
Action: Mouse pressed left at (681, 408)
Screenshot: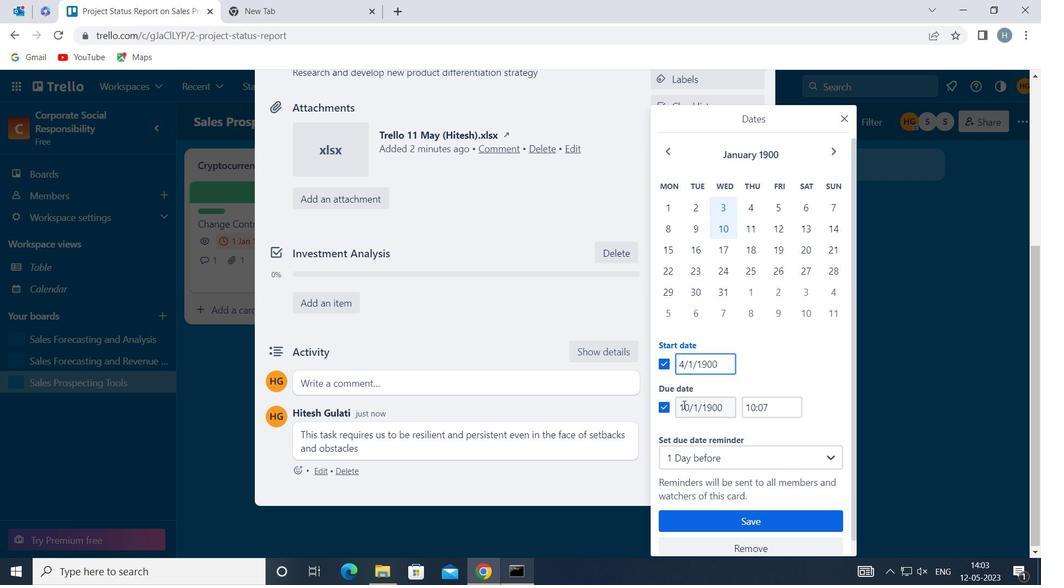 
Action: Mouse moved to (681, 408)
Screenshot: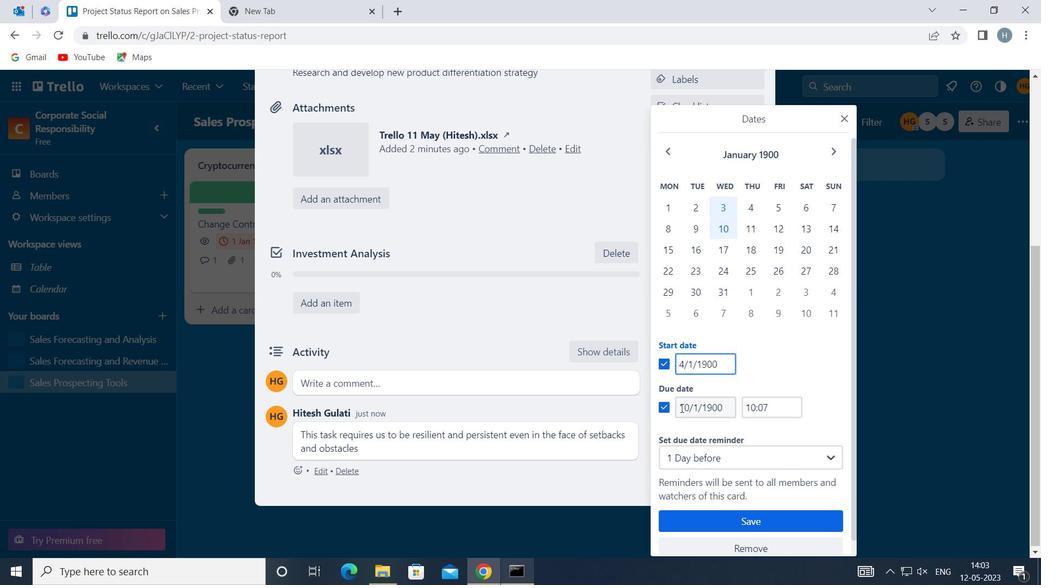 
Action: Key pressed <Key.right><Key.right><Key.backspace>1
Screenshot: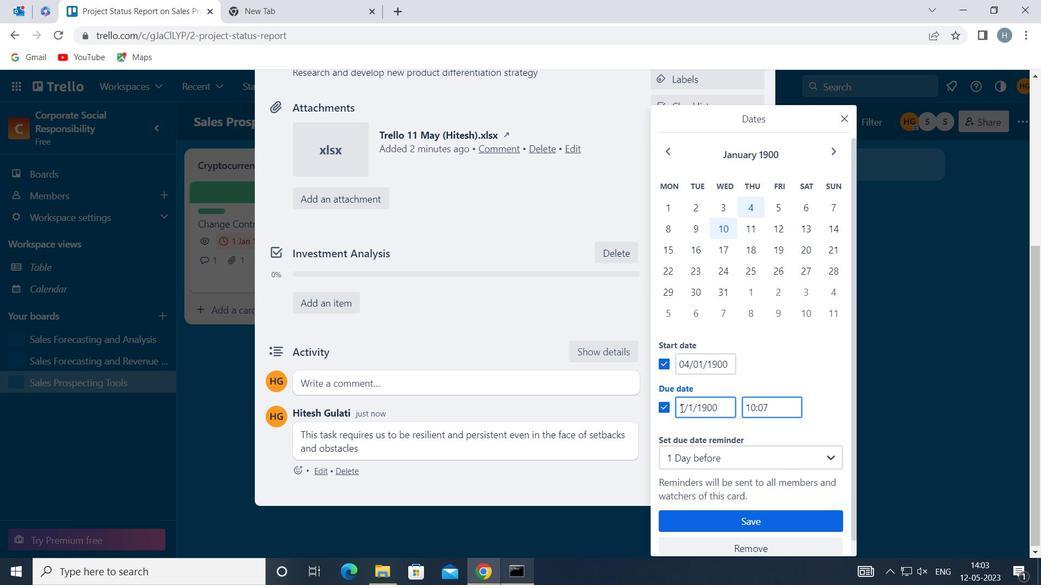 
Action: Mouse moved to (740, 520)
Screenshot: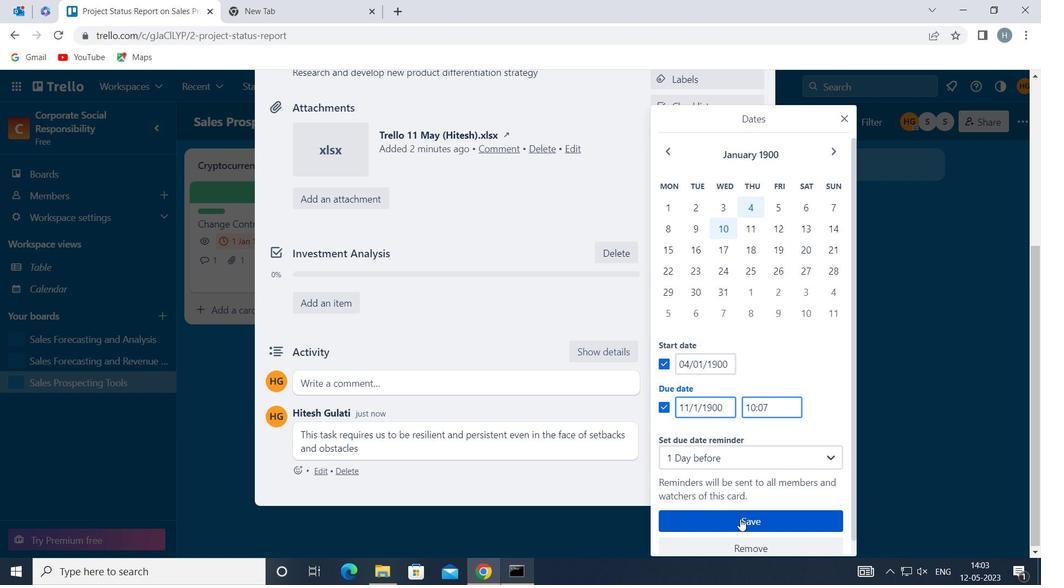 
Action: Mouse pressed left at (740, 520)
Screenshot: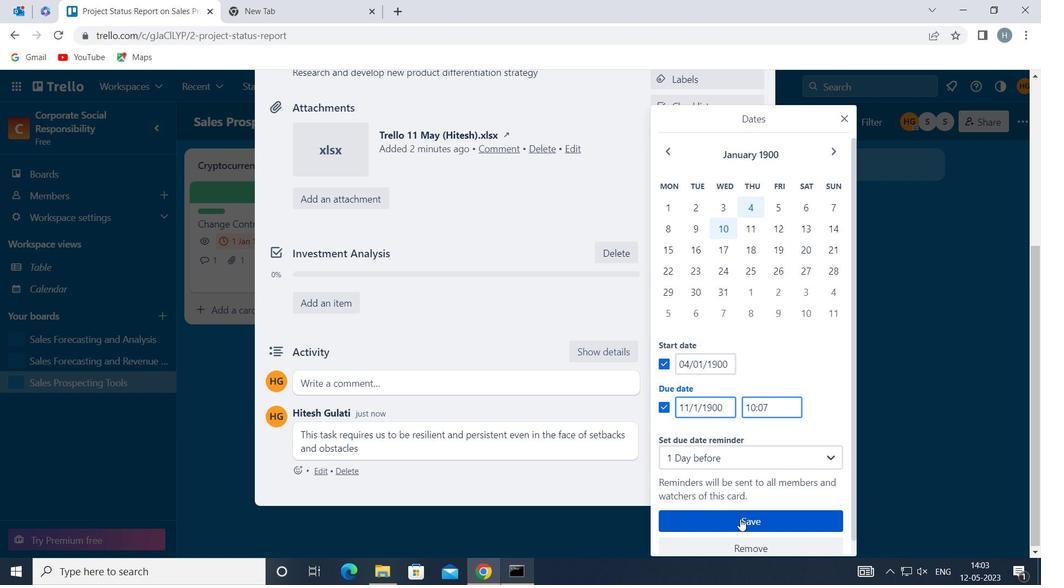 
Action: Mouse moved to (555, 292)
Screenshot: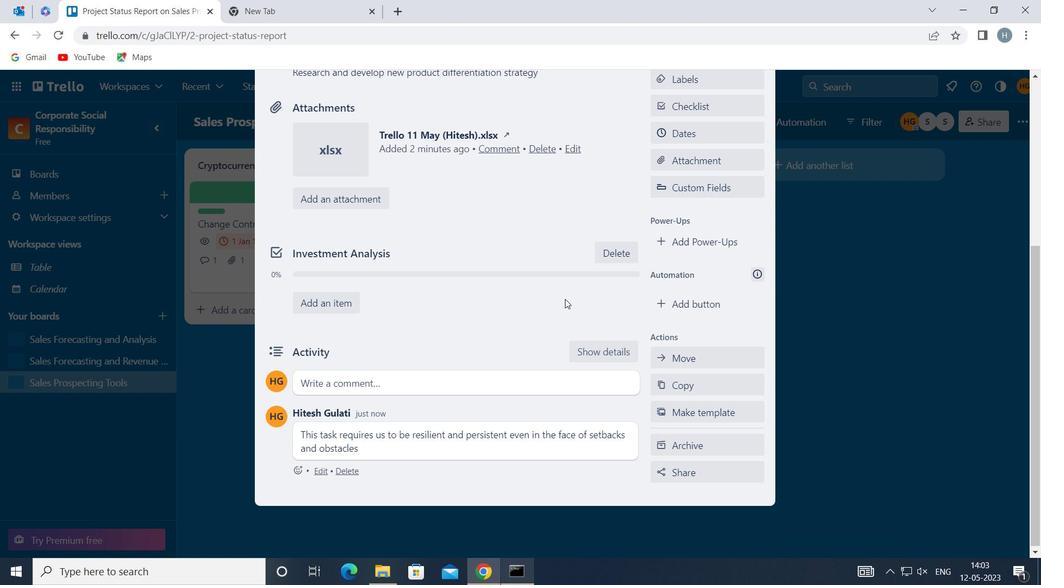 
